 Task: Add an event with the title Third Conference Call with International Team, date '2023/12/30', time 7:50 AM to 9:50 AMand add a description:  Participants will understand the importance of trust in fostering effective collaboration. They will learn strategies to build trust, create a psychologically safe environment, and encourage risk-taking and innovation., put the event into Orange category, logged in from the account softage.3@softage.netand send the event invitation to softage.2@softage.net and softage.4@softage.net. Set a reminder for the event 15 minutes before
Action: Mouse moved to (108, 133)
Screenshot: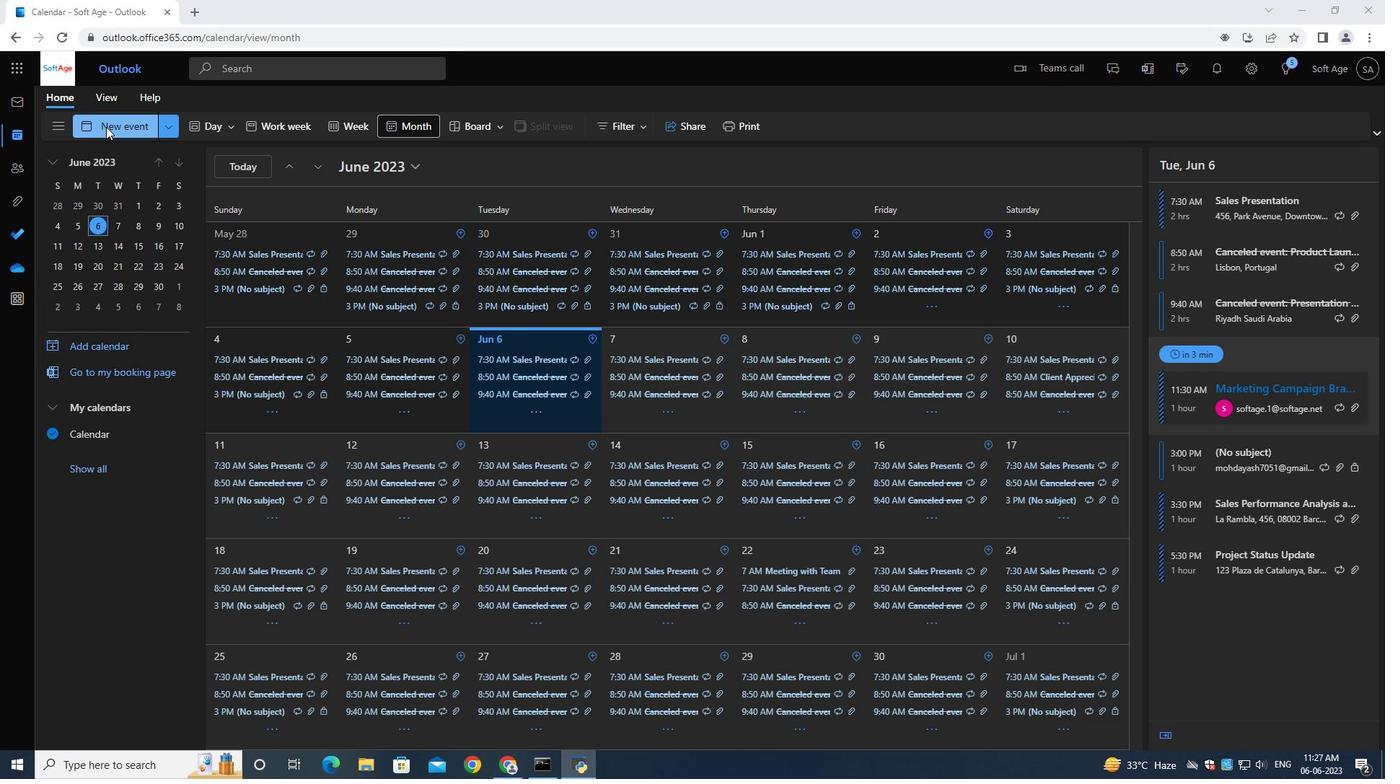 
Action: Mouse pressed left at (108, 133)
Screenshot: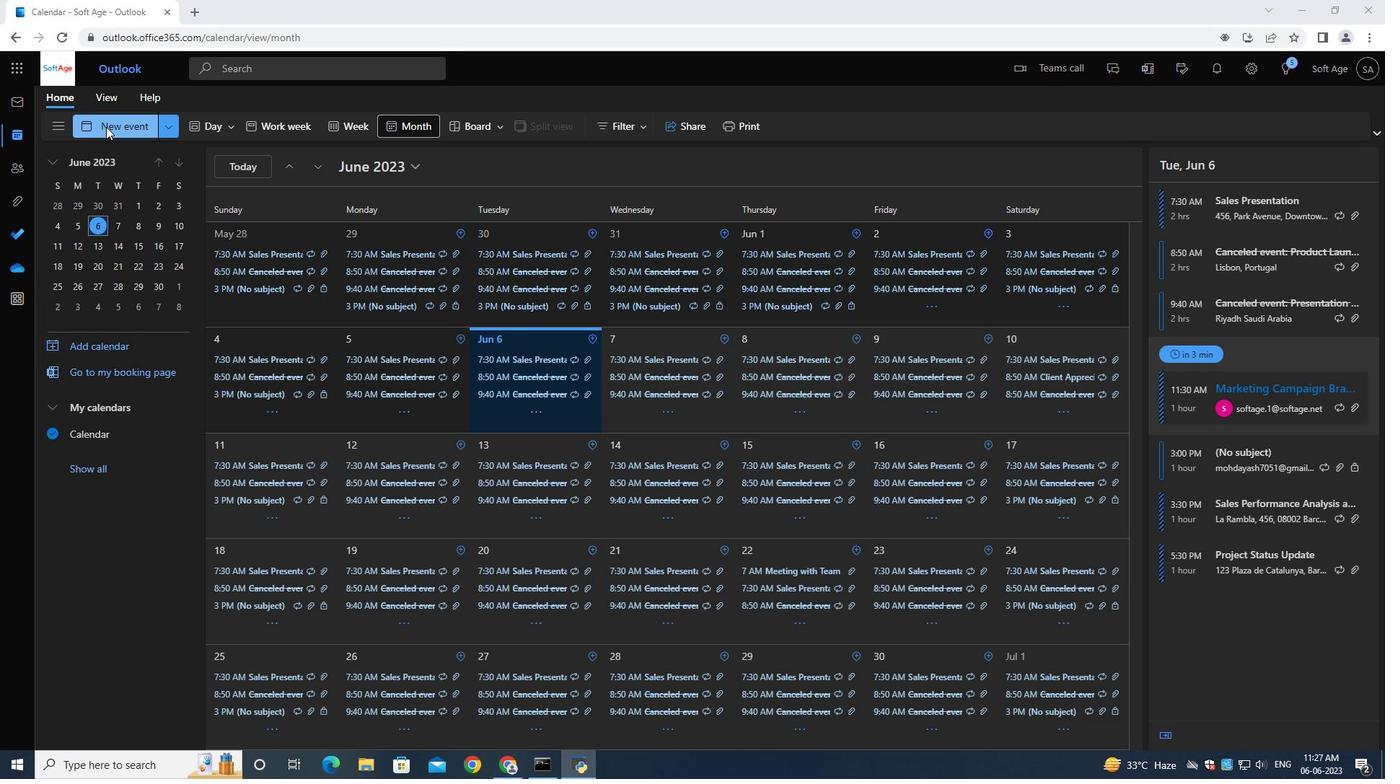 
Action: Mouse moved to (486, 230)
Screenshot: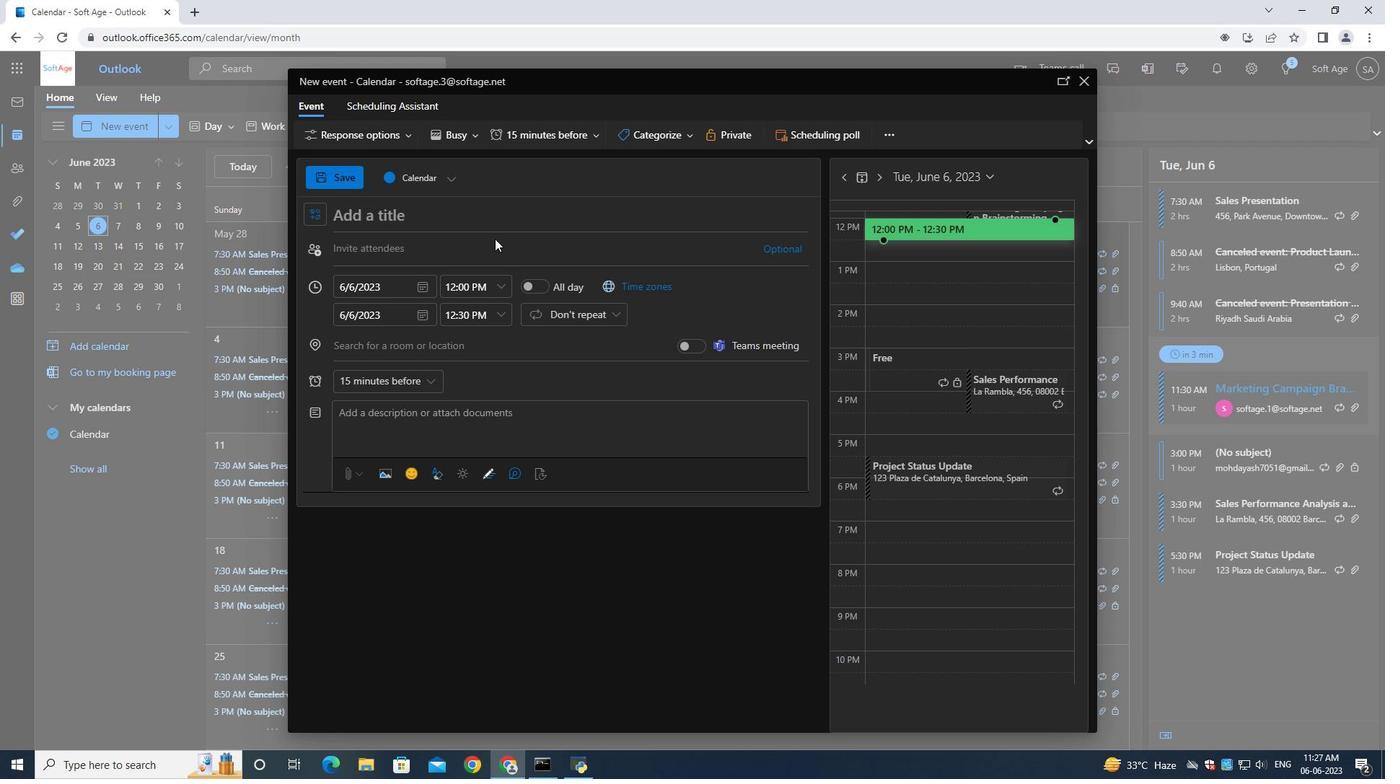 
Action: Mouse pressed left at (486, 230)
Screenshot: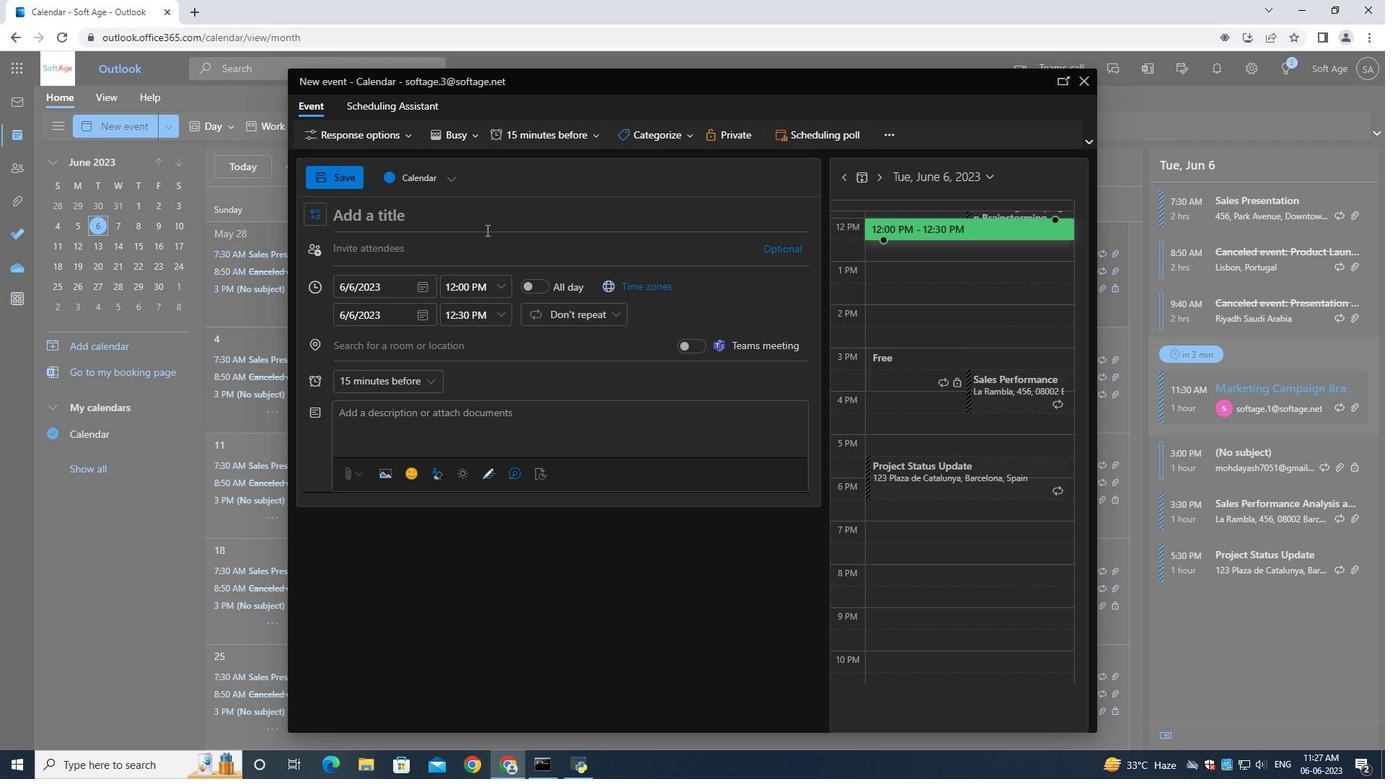 
Action: Key pressed <Key.shift>Third<Key.space><Key.shift>Ci<Key.backspace>onference<Key.space><Key.shift>Call<Key.space>woth<Key.space><Key.shift>International<Key.space><Key.shift>Team<Key.space>
Screenshot: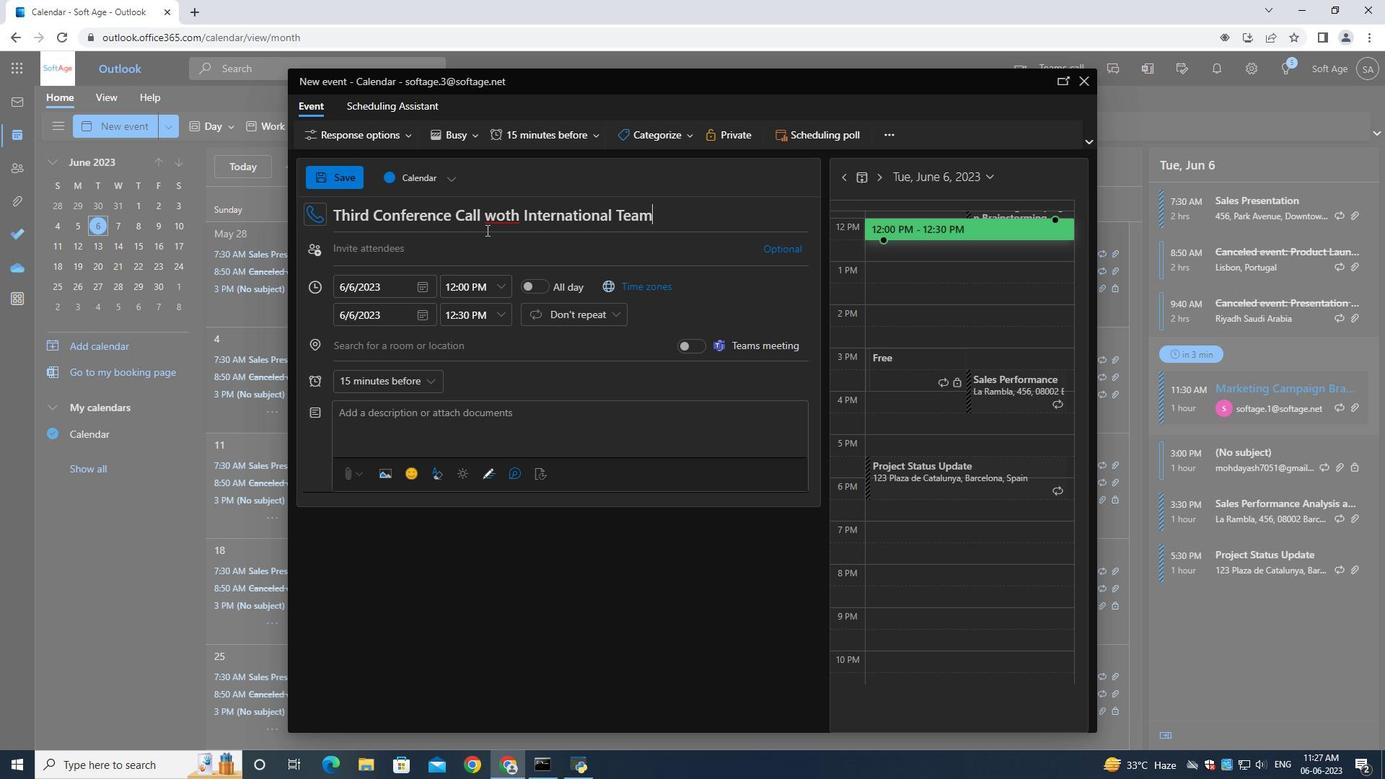 
Action: Mouse moved to (426, 290)
Screenshot: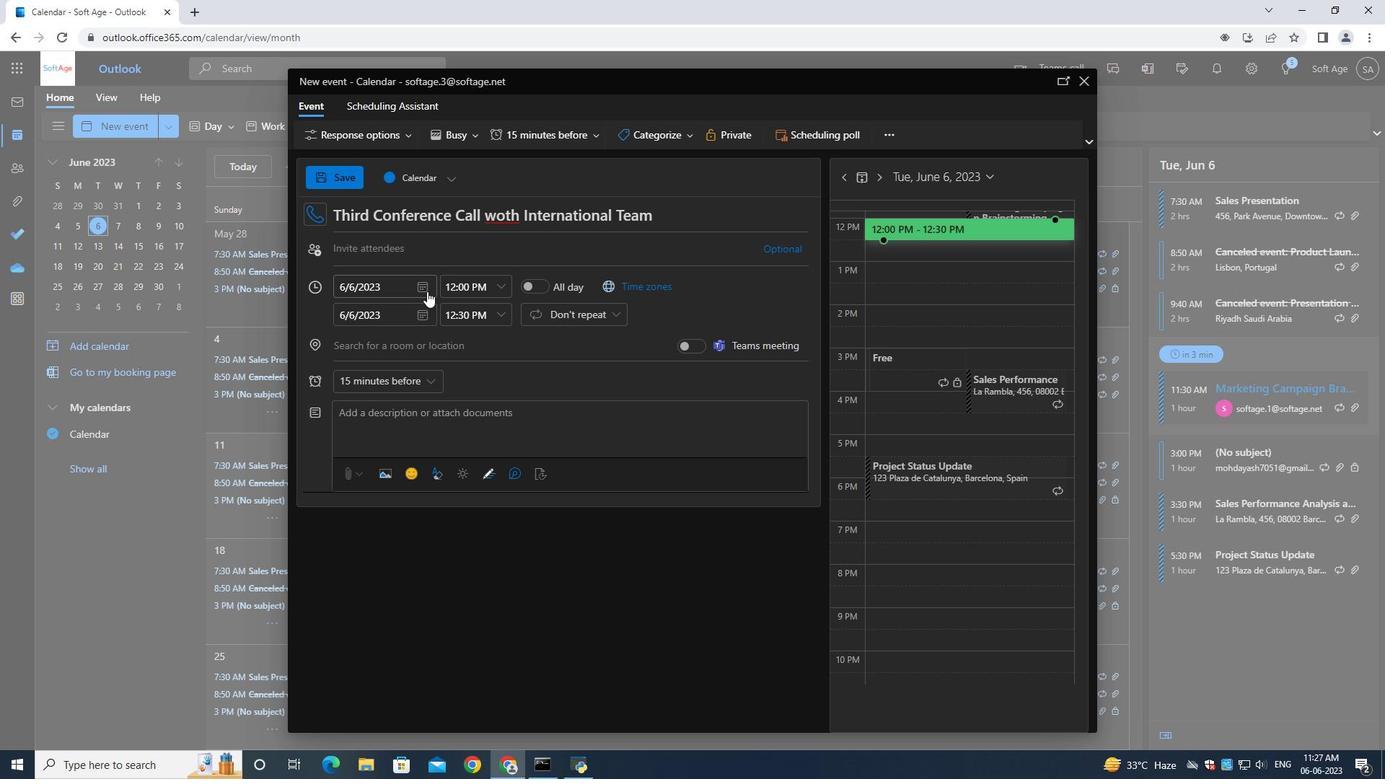 
Action: Mouse pressed left at (426, 290)
Screenshot: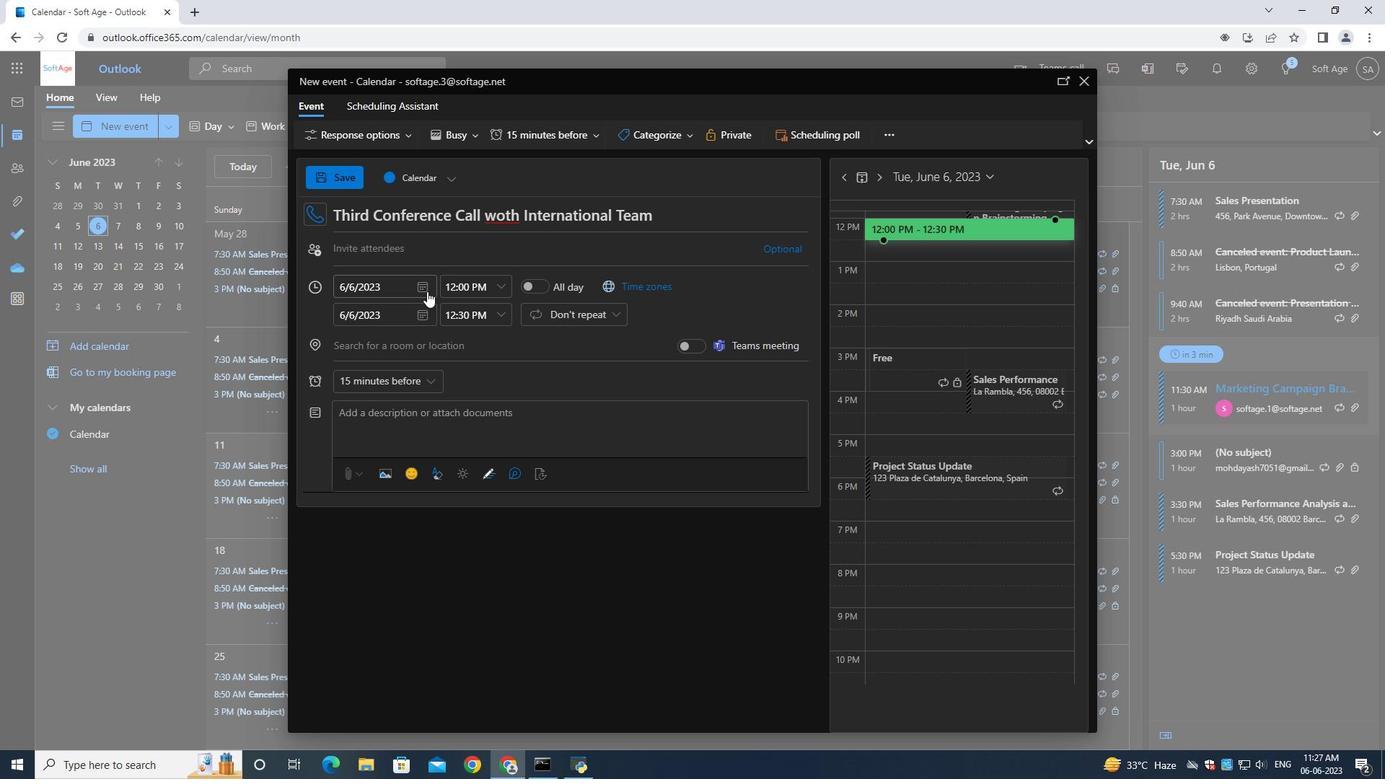 
Action: Mouse moved to (476, 320)
Screenshot: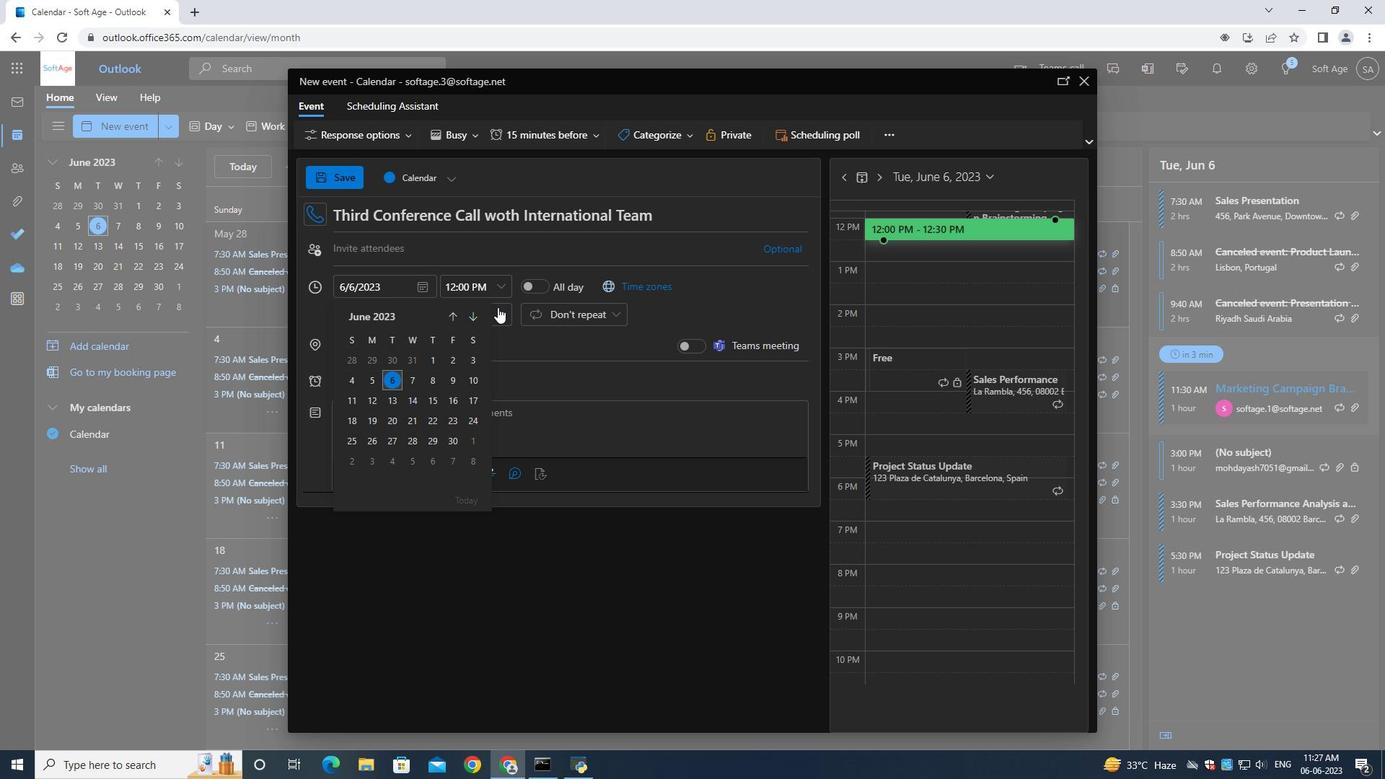 
Action: Mouse pressed left at (476, 320)
Screenshot: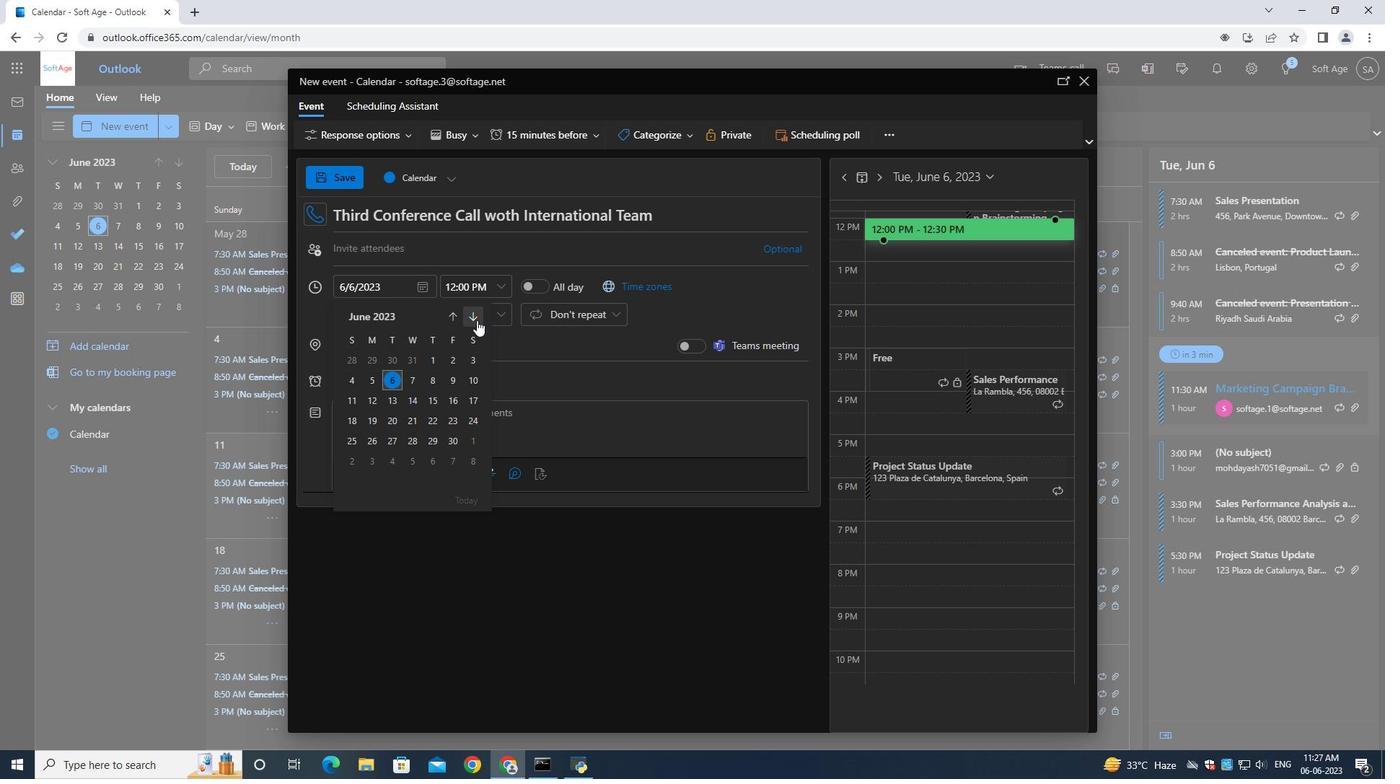 
Action: Mouse moved to (476, 320)
Screenshot: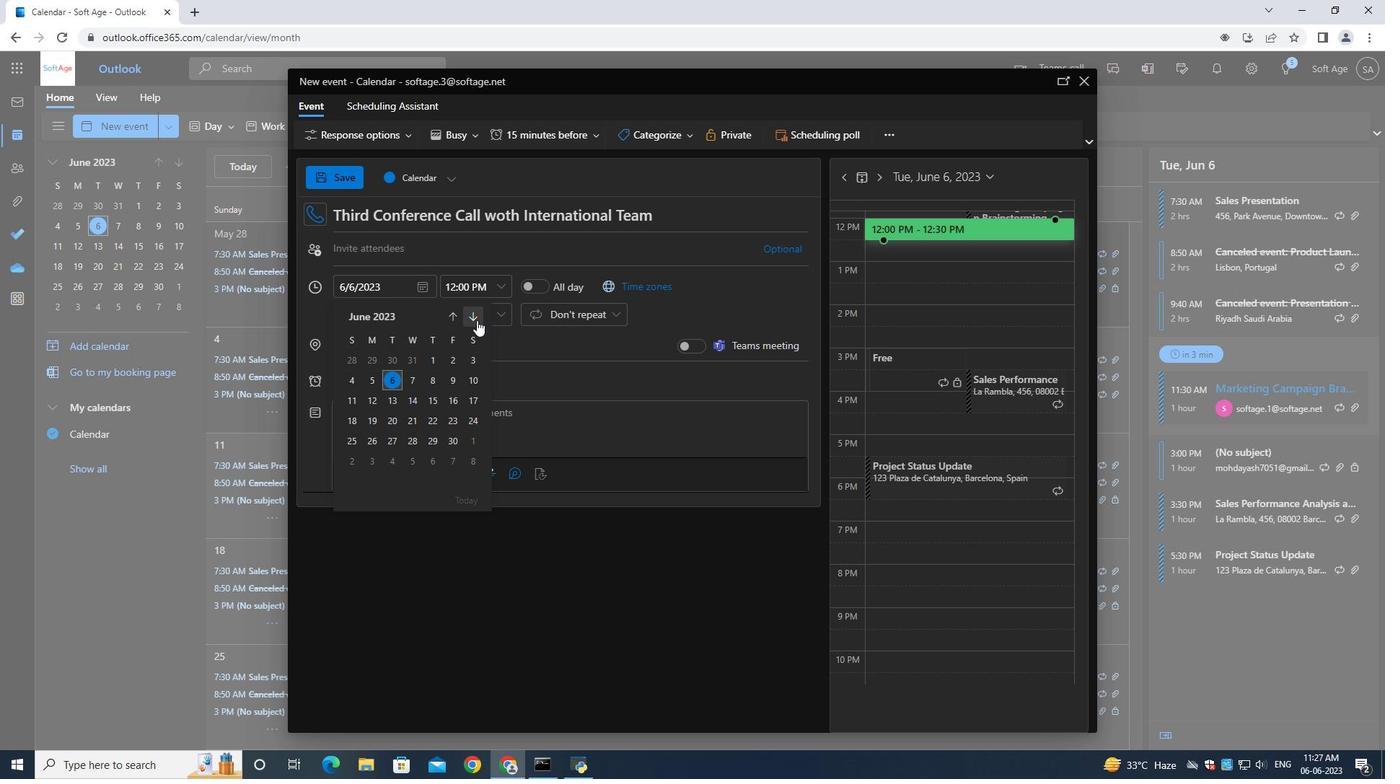 
Action: Mouse pressed left at (476, 320)
Screenshot: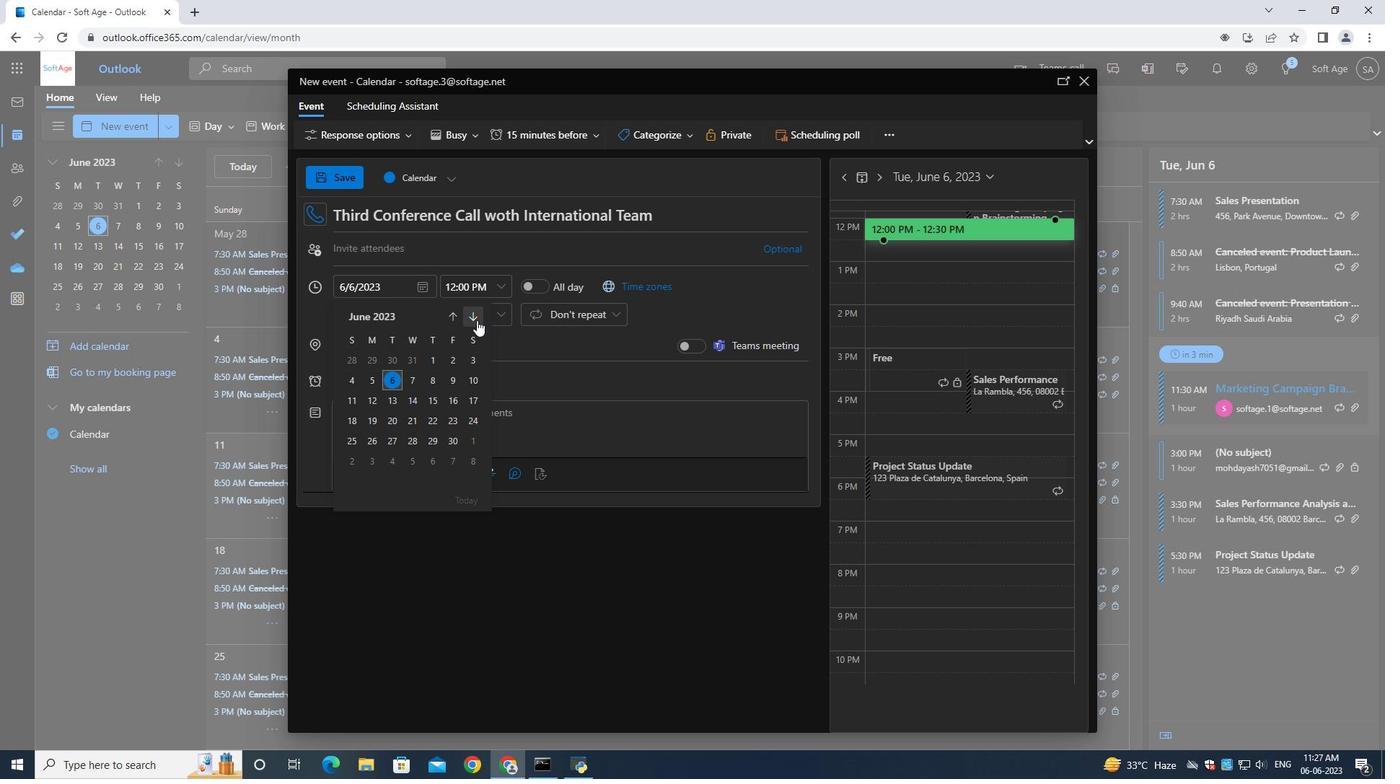 
Action: Mouse pressed left at (476, 320)
Screenshot: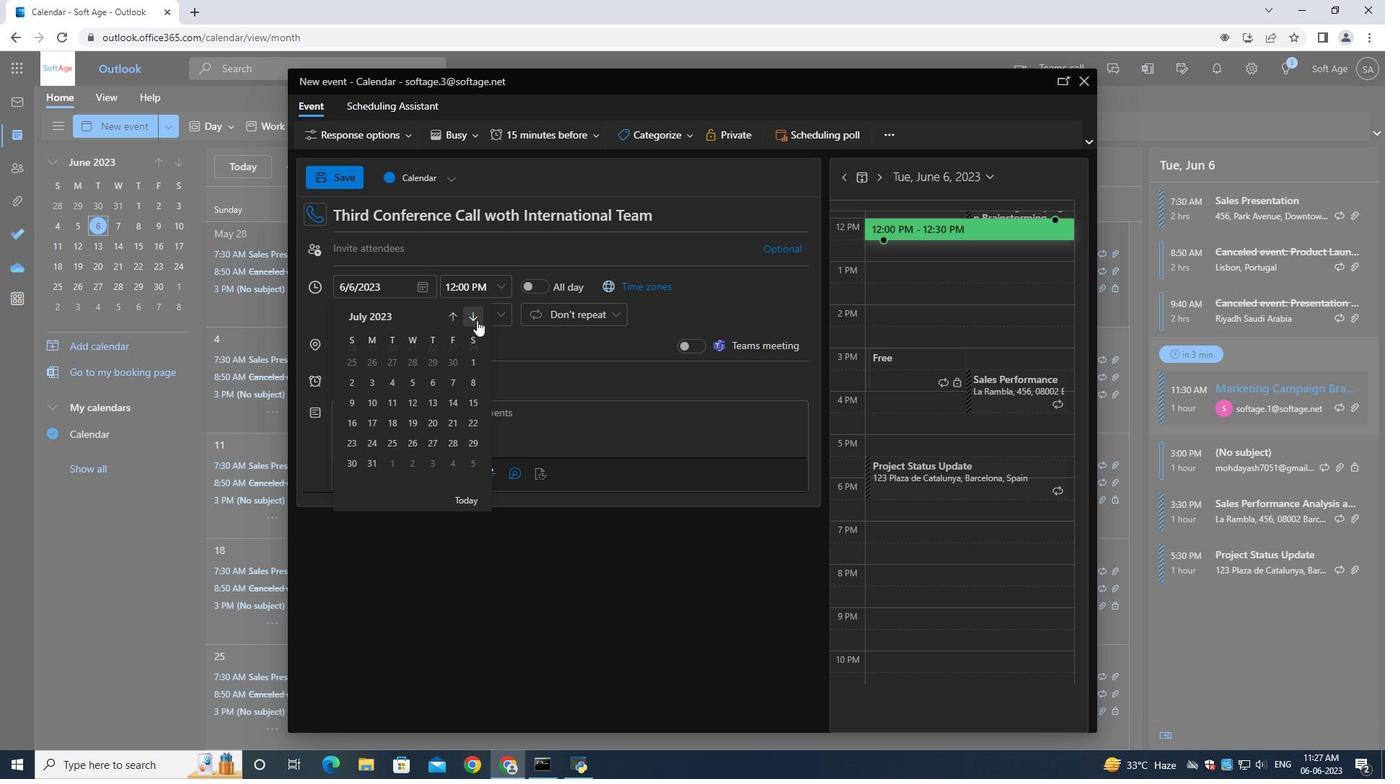 
Action: Mouse pressed left at (476, 320)
Screenshot: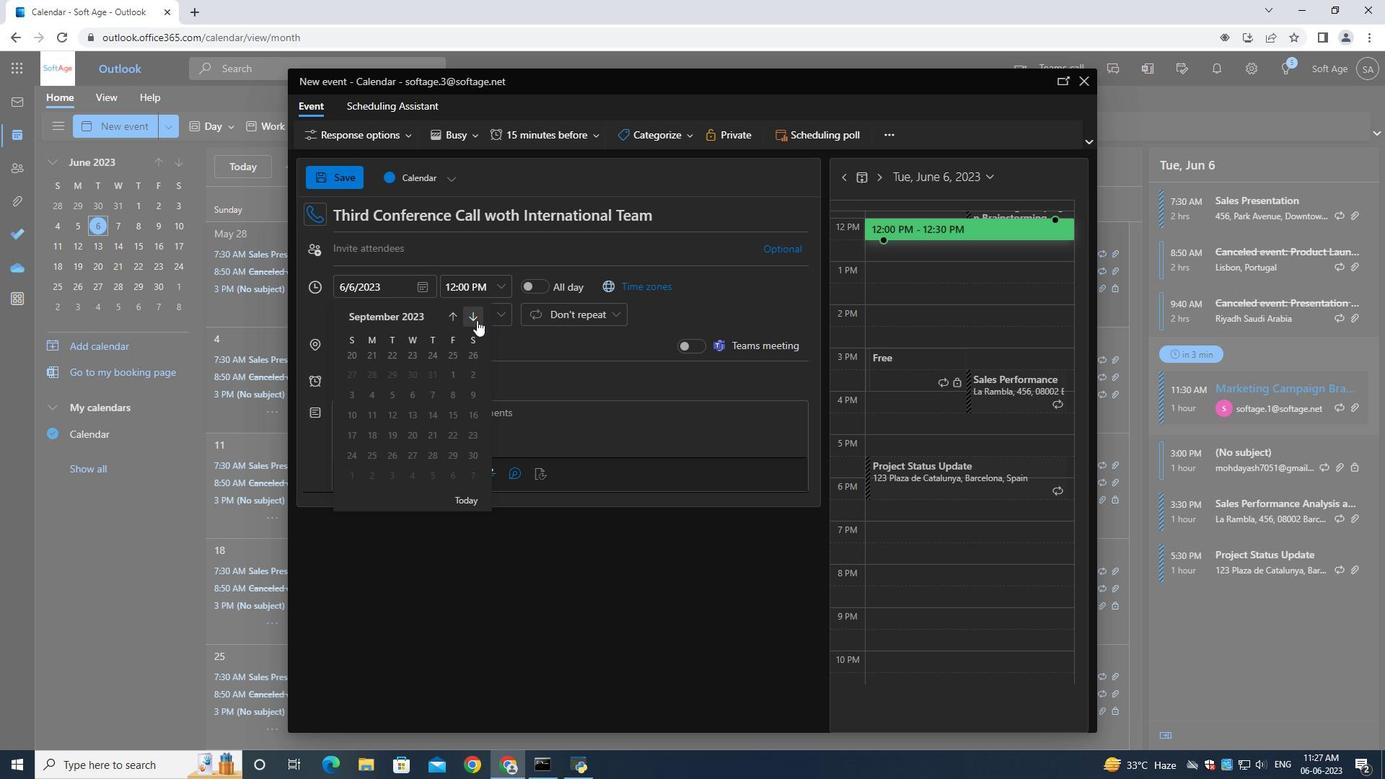 
Action: Mouse pressed left at (476, 320)
Screenshot: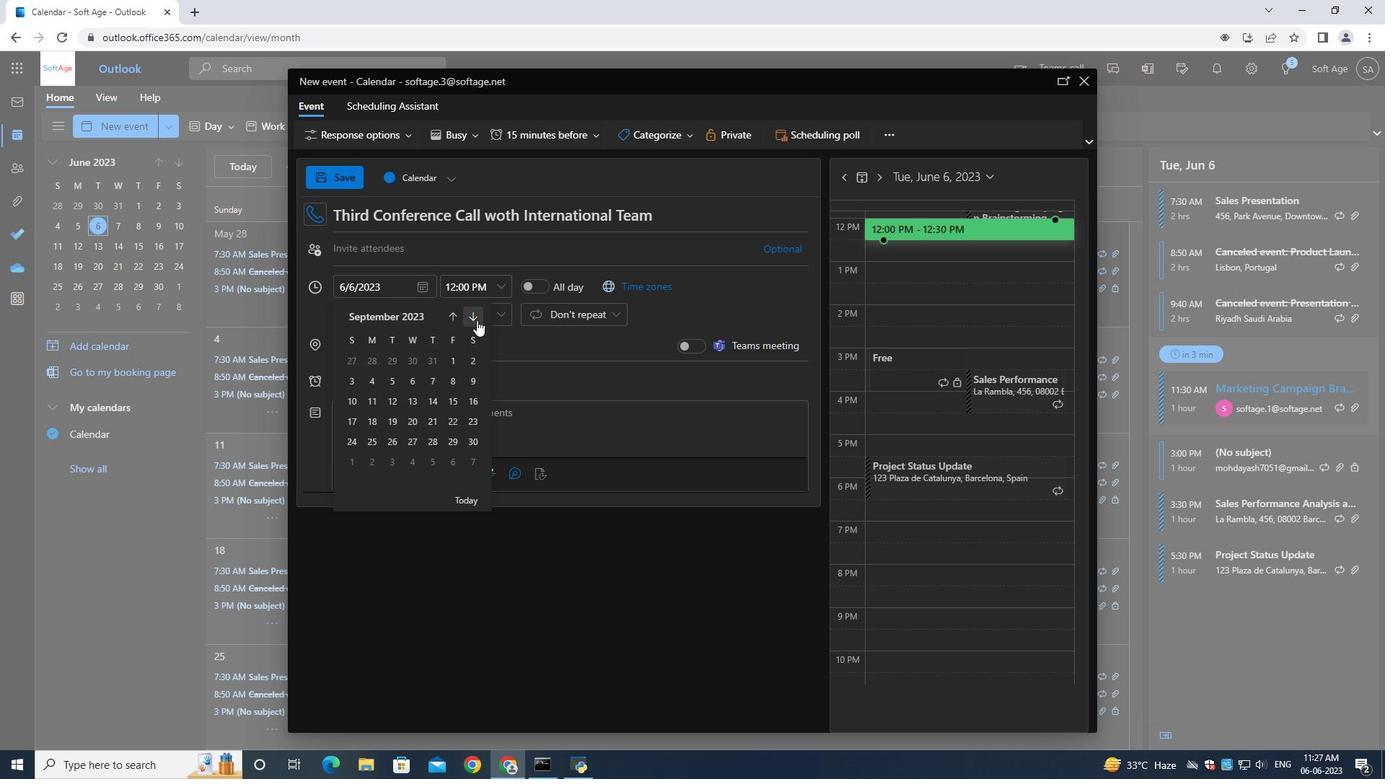 
Action: Mouse pressed left at (476, 320)
Screenshot: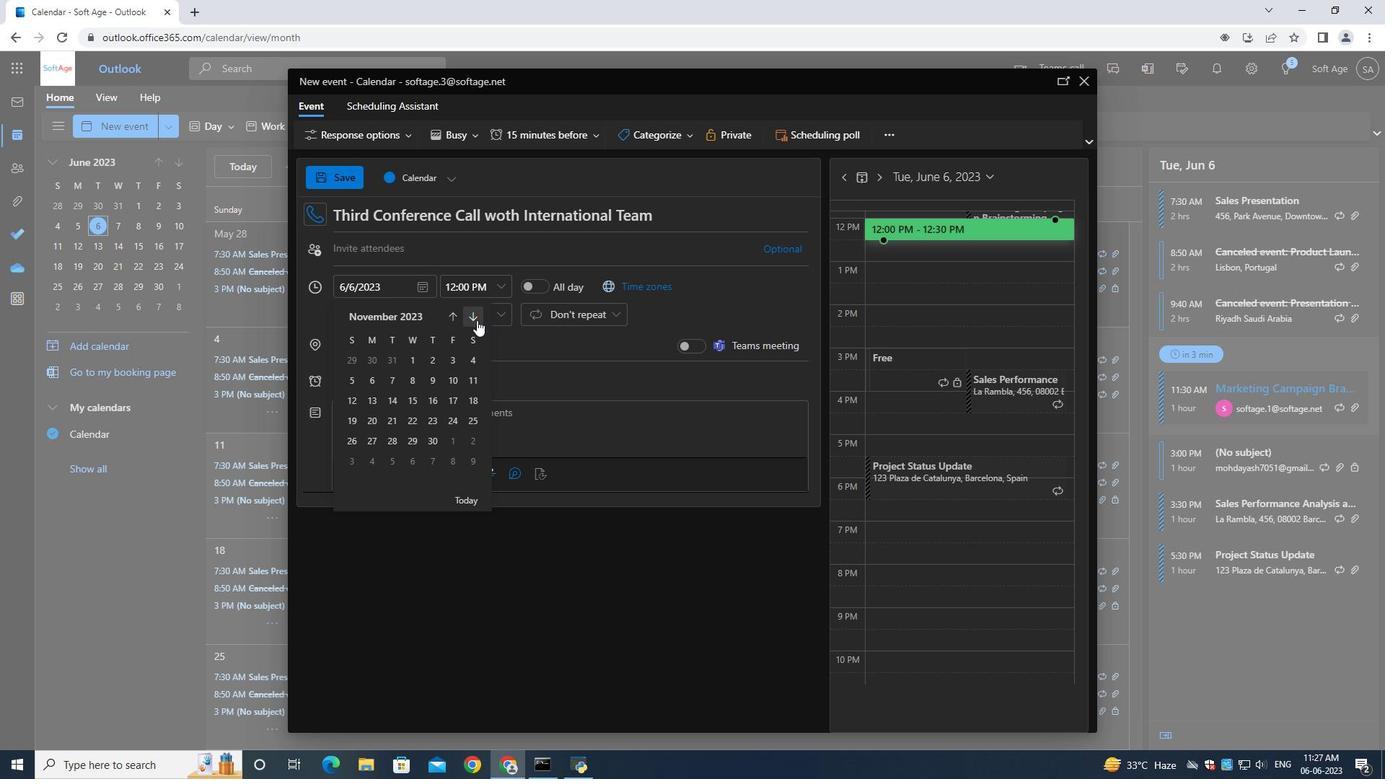 
Action: Mouse moved to (468, 440)
Screenshot: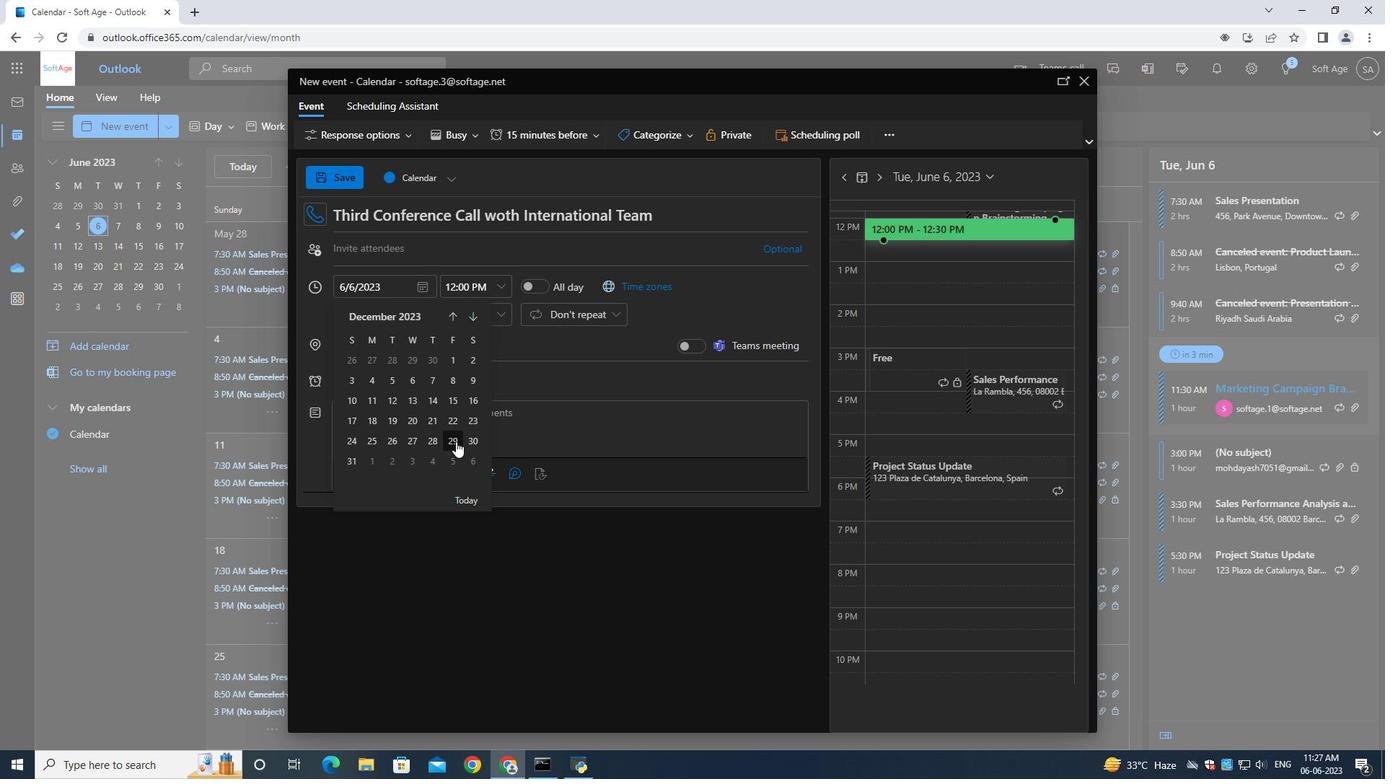 
Action: Mouse pressed left at (468, 440)
Screenshot: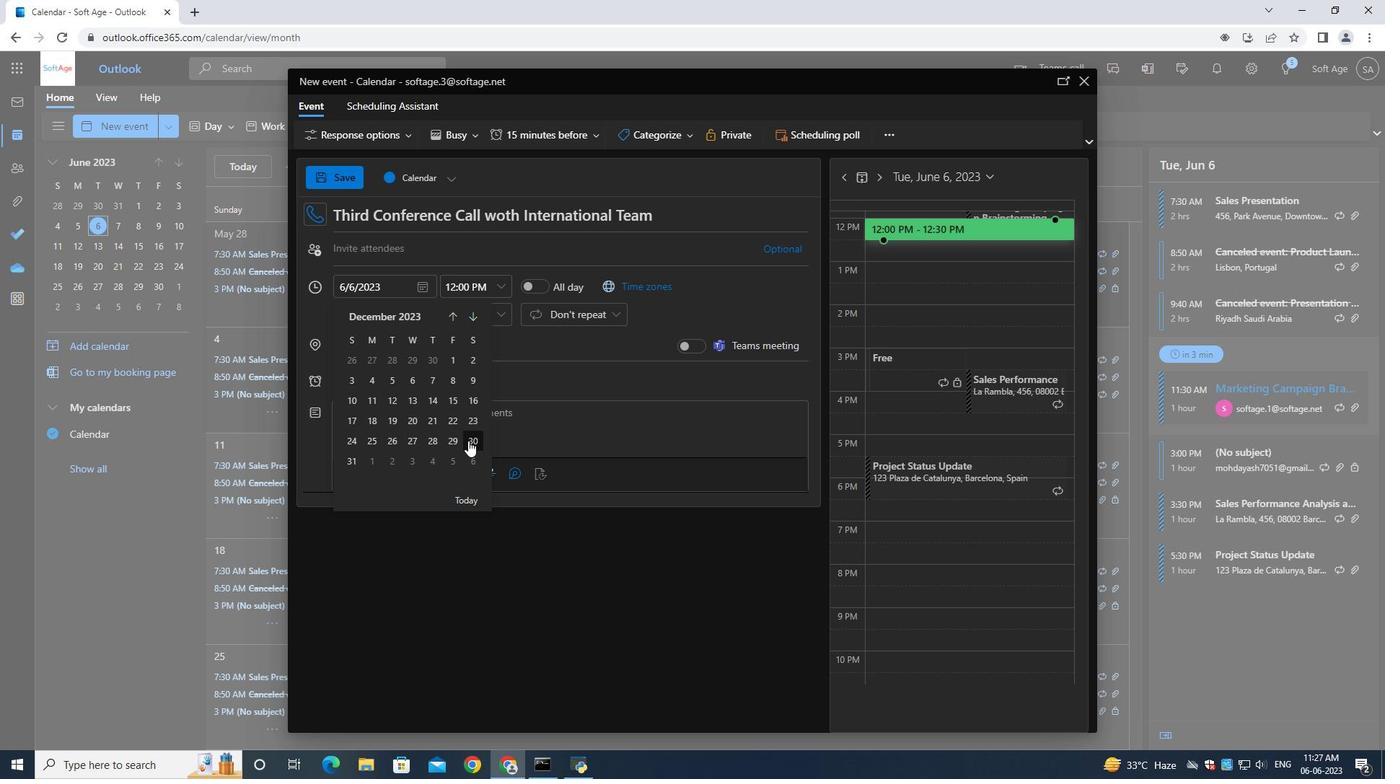
Action: Mouse moved to (462, 294)
Screenshot: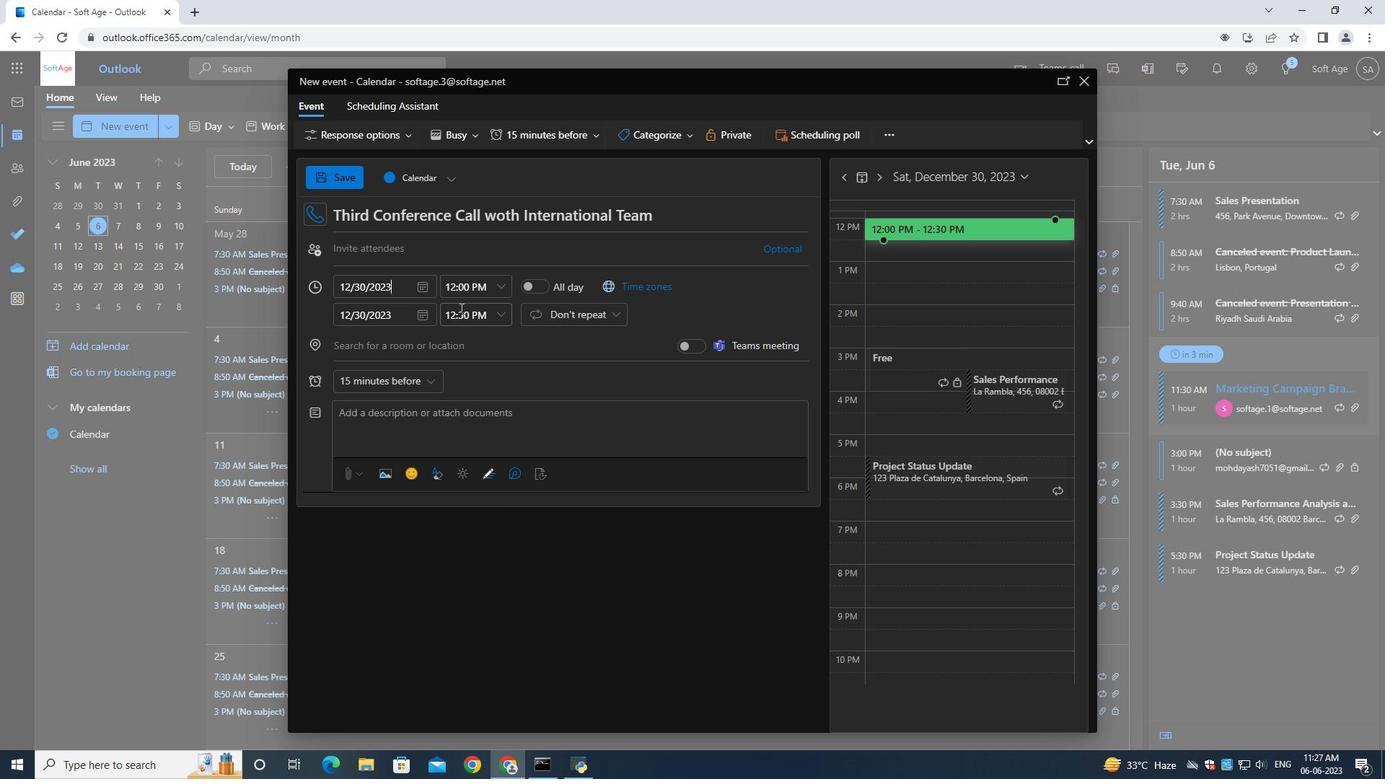 
Action: Mouse pressed left at (462, 294)
Screenshot: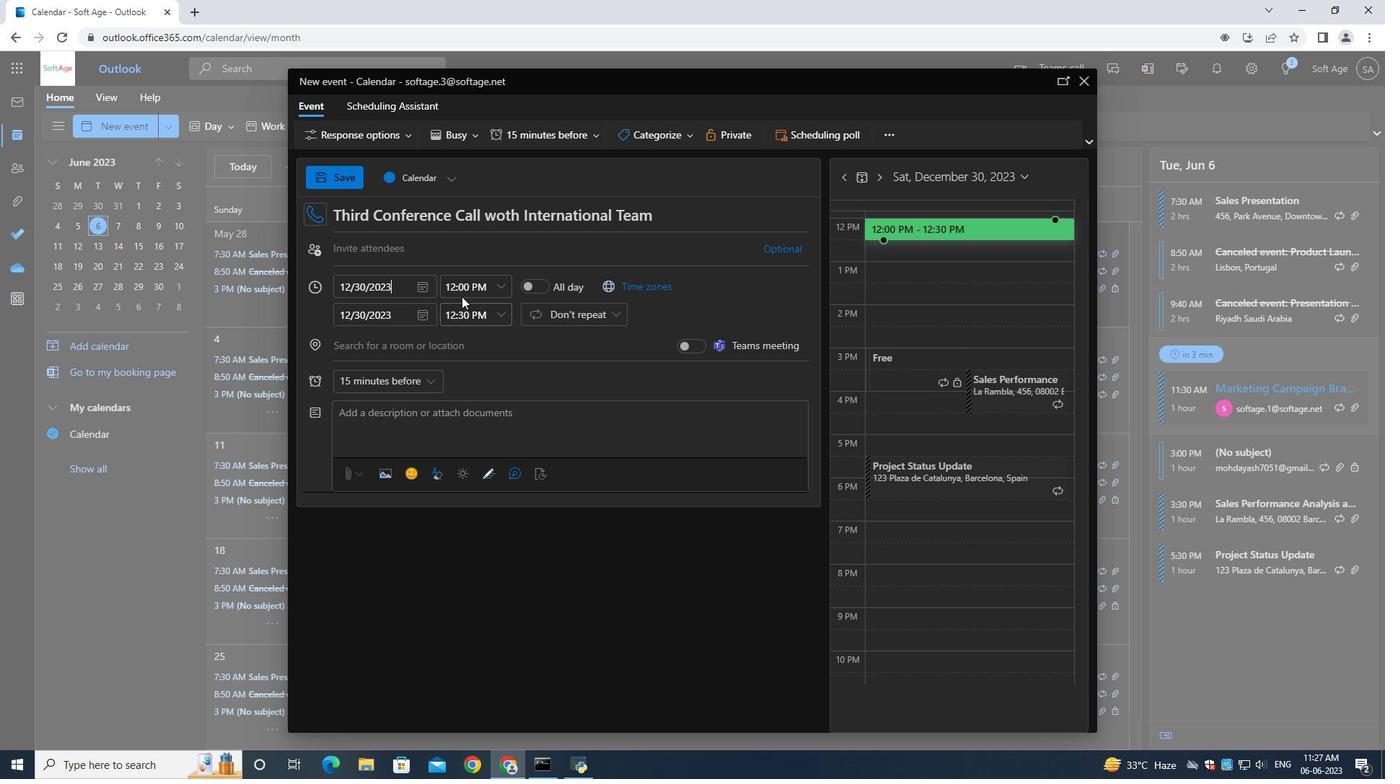 
Action: Mouse moved to (464, 295)
Screenshot: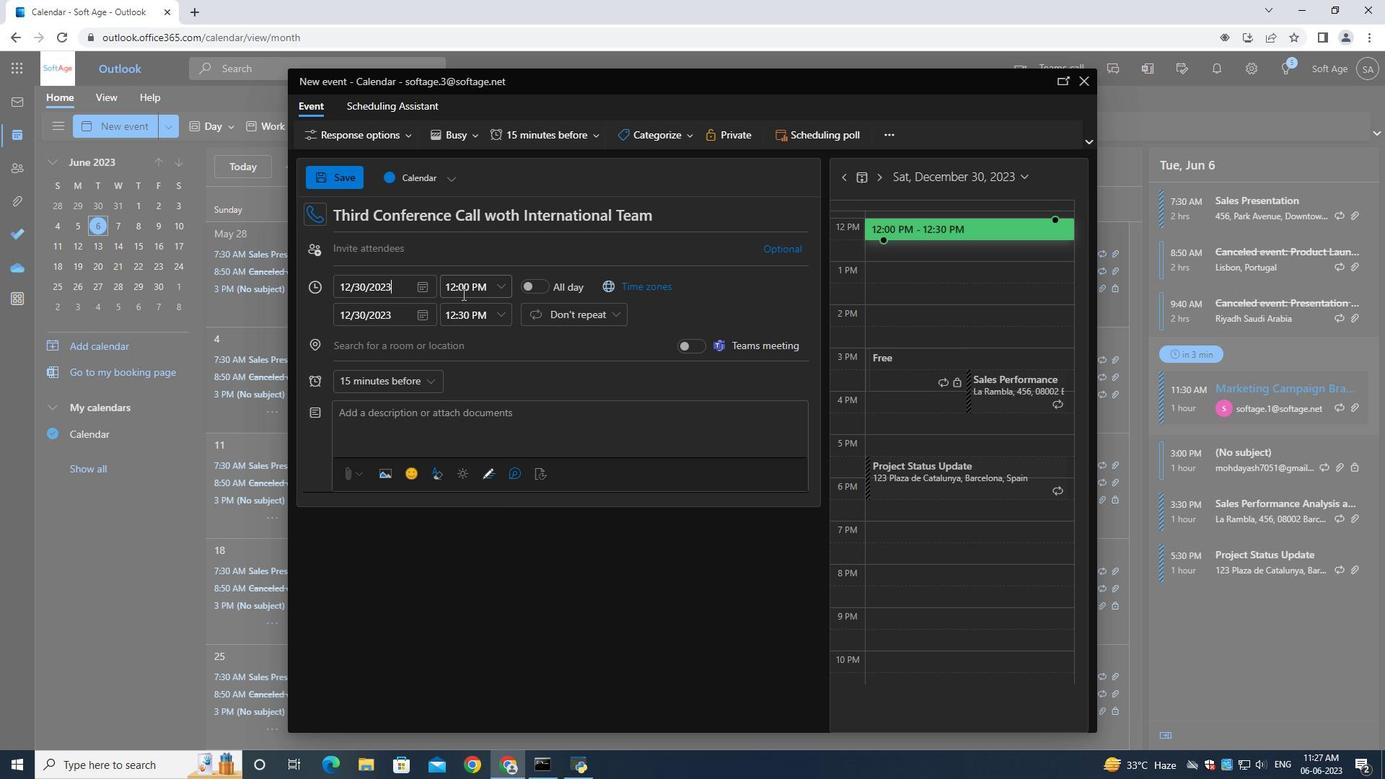 
Action: Key pressed 7<Key.shift_r>:50<Key.shift>AM
Screenshot: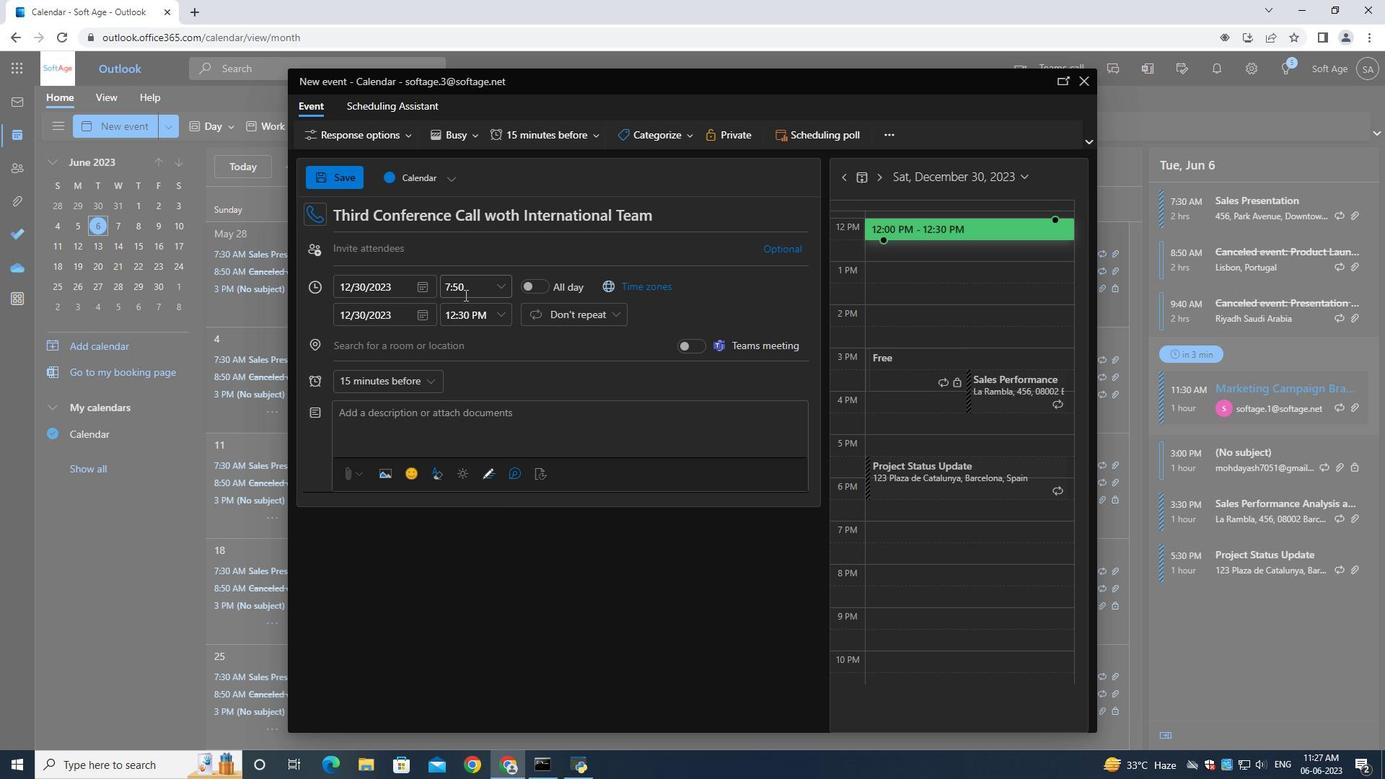 
Action: Mouse moved to (460, 329)
Screenshot: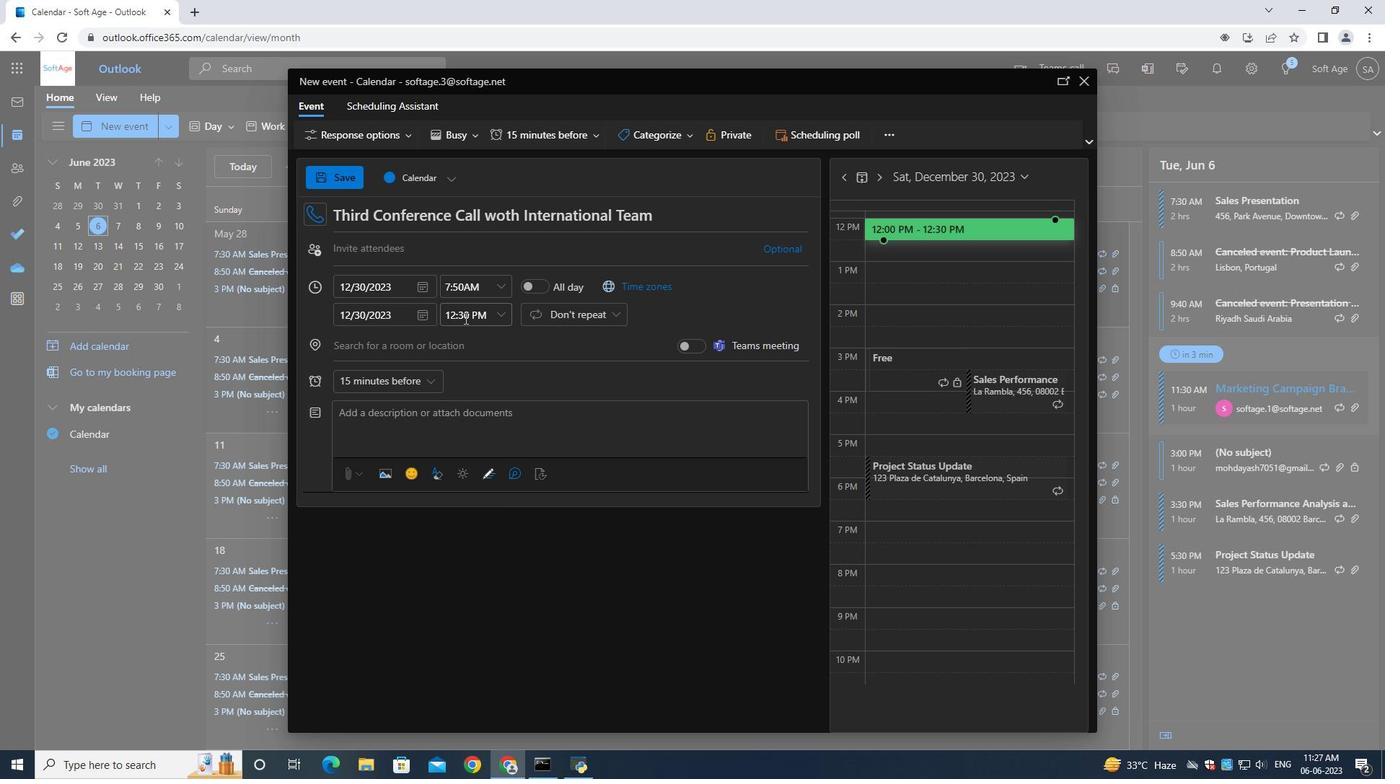 
Action: Mouse pressed left at (460, 329)
Screenshot: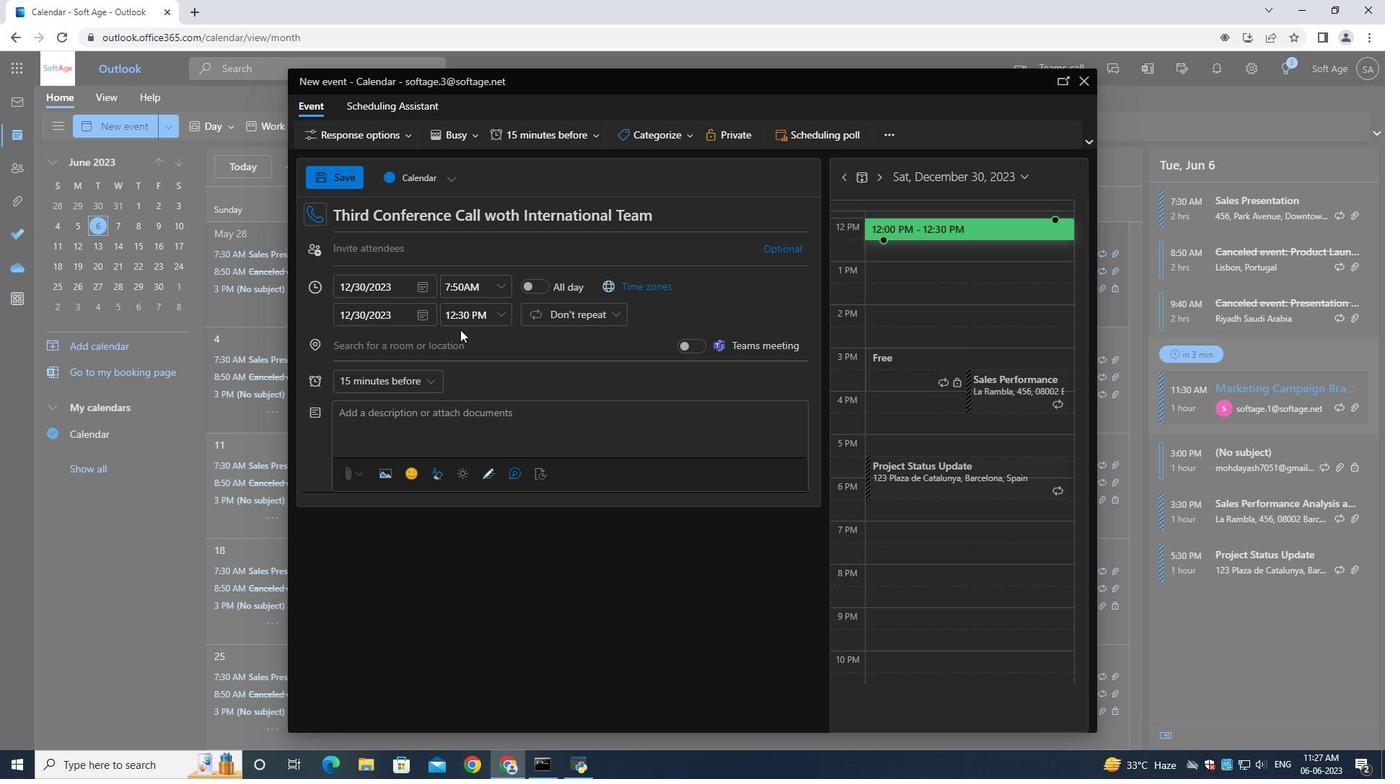 
Action: Mouse moved to (456, 316)
Screenshot: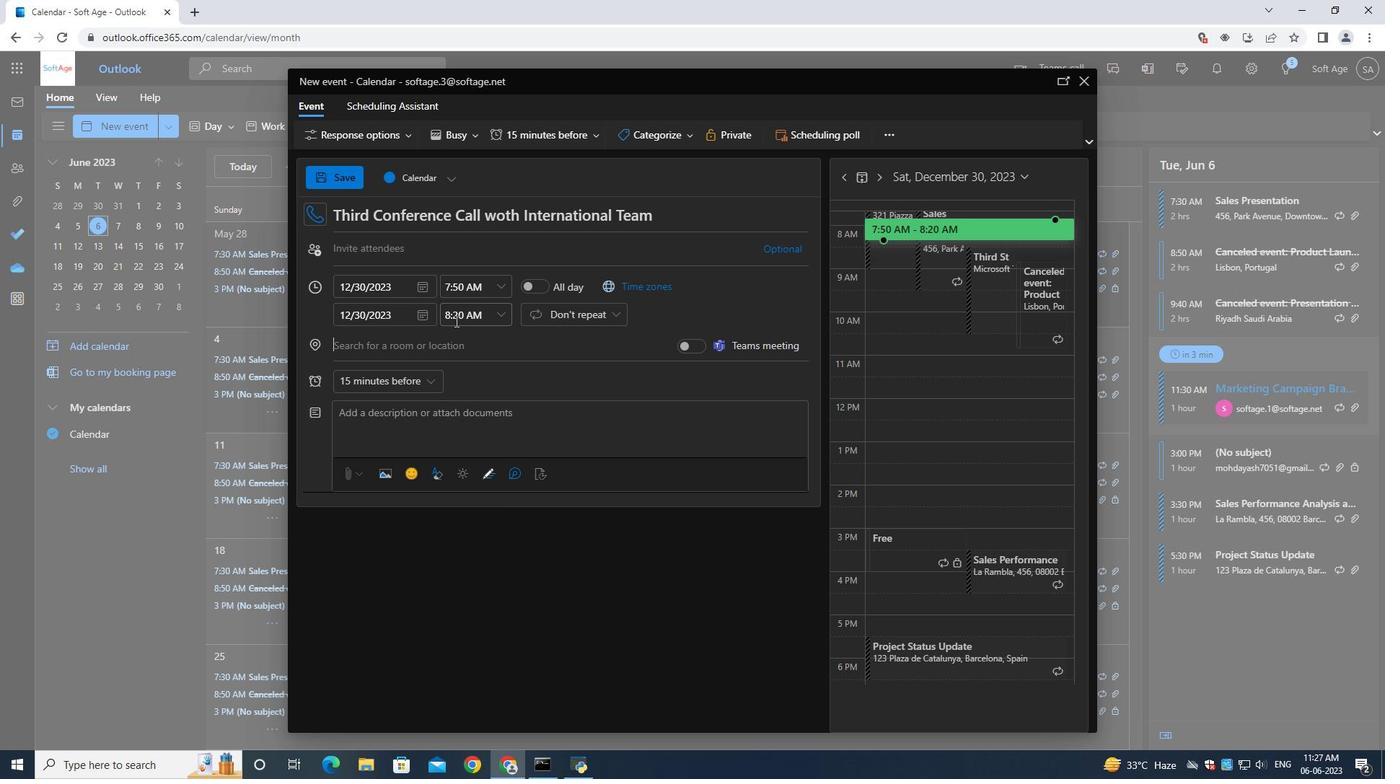 
Action: Mouse pressed left at (456, 316)
Screenshot: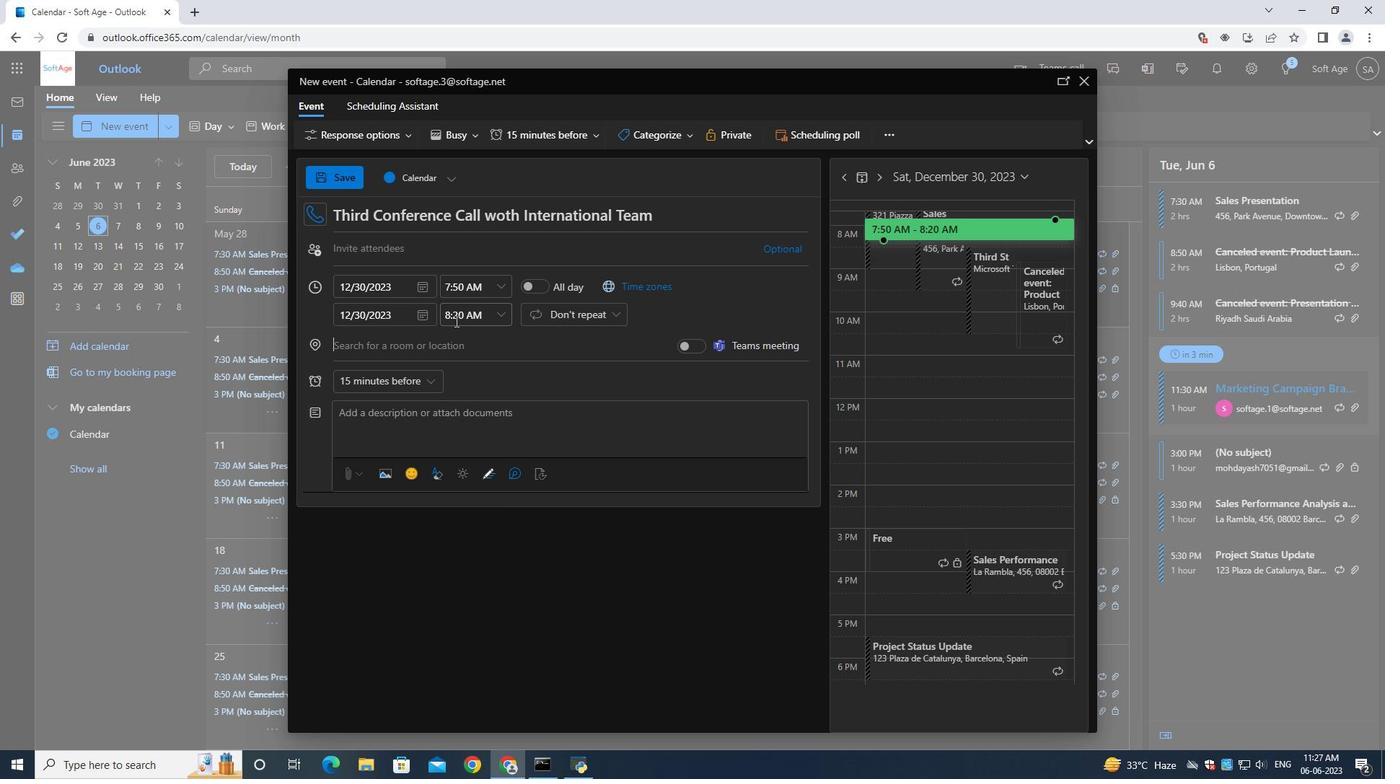 
Action: Mouse moved to (458, 316)
Screenshot: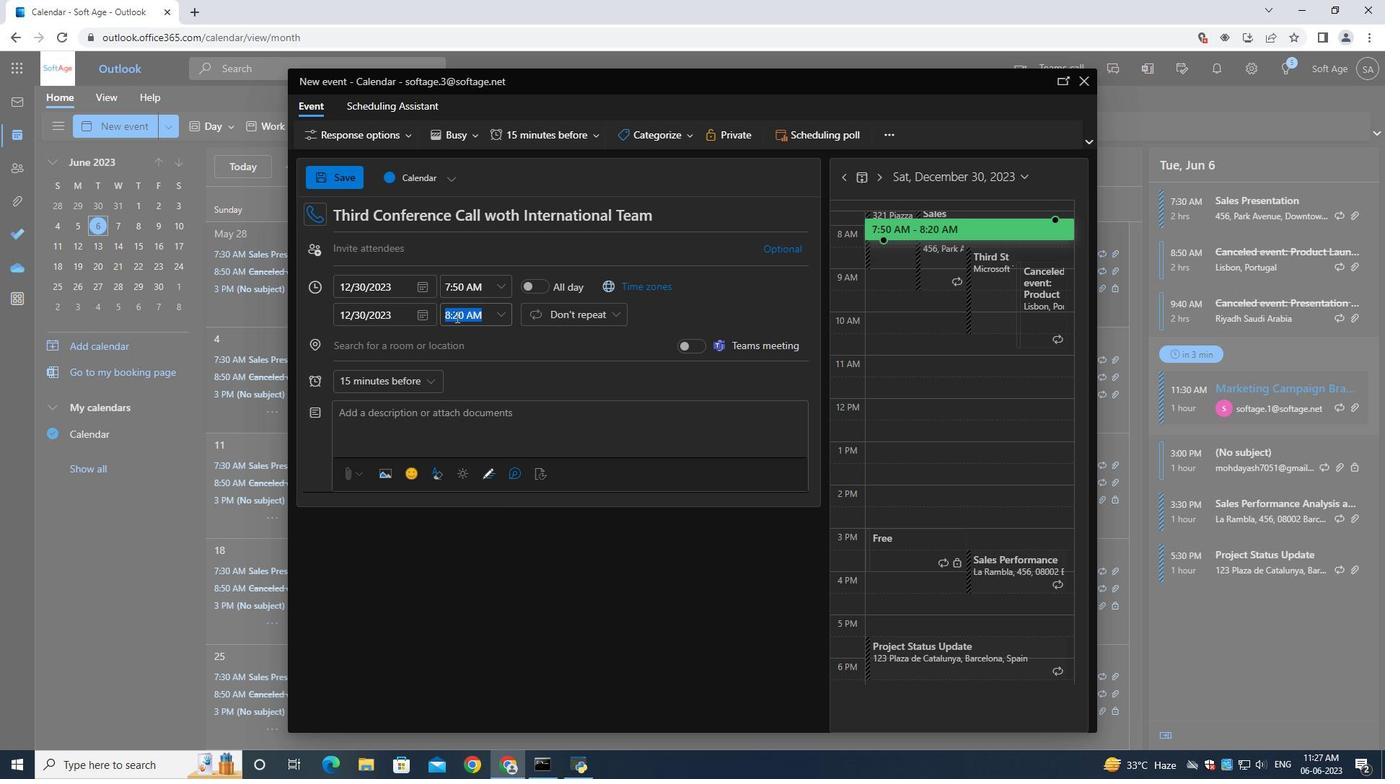 
Action: Key pressed 9<Key.shift_r>:50<Key.shift>AM
Screenshot: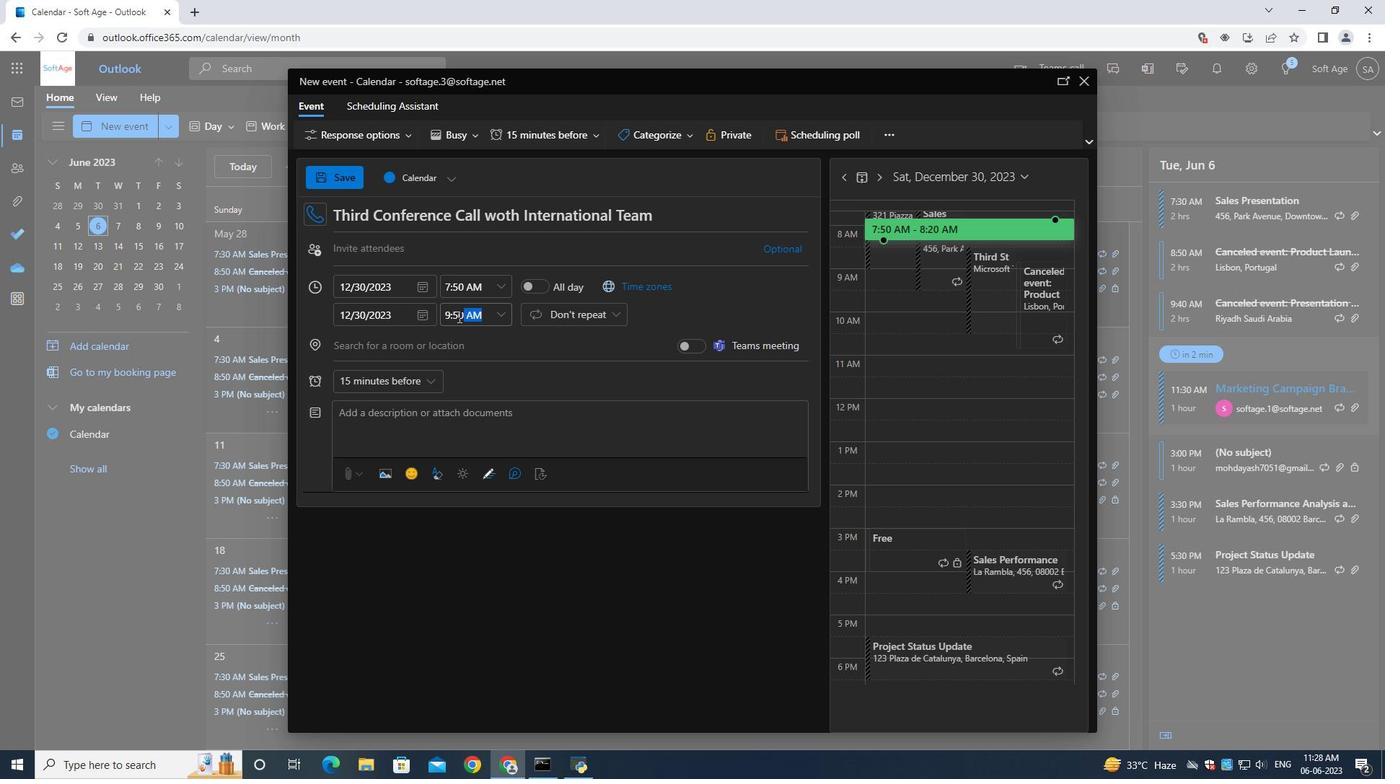
Action: Mouse moved to (441, 405)
Screenshot: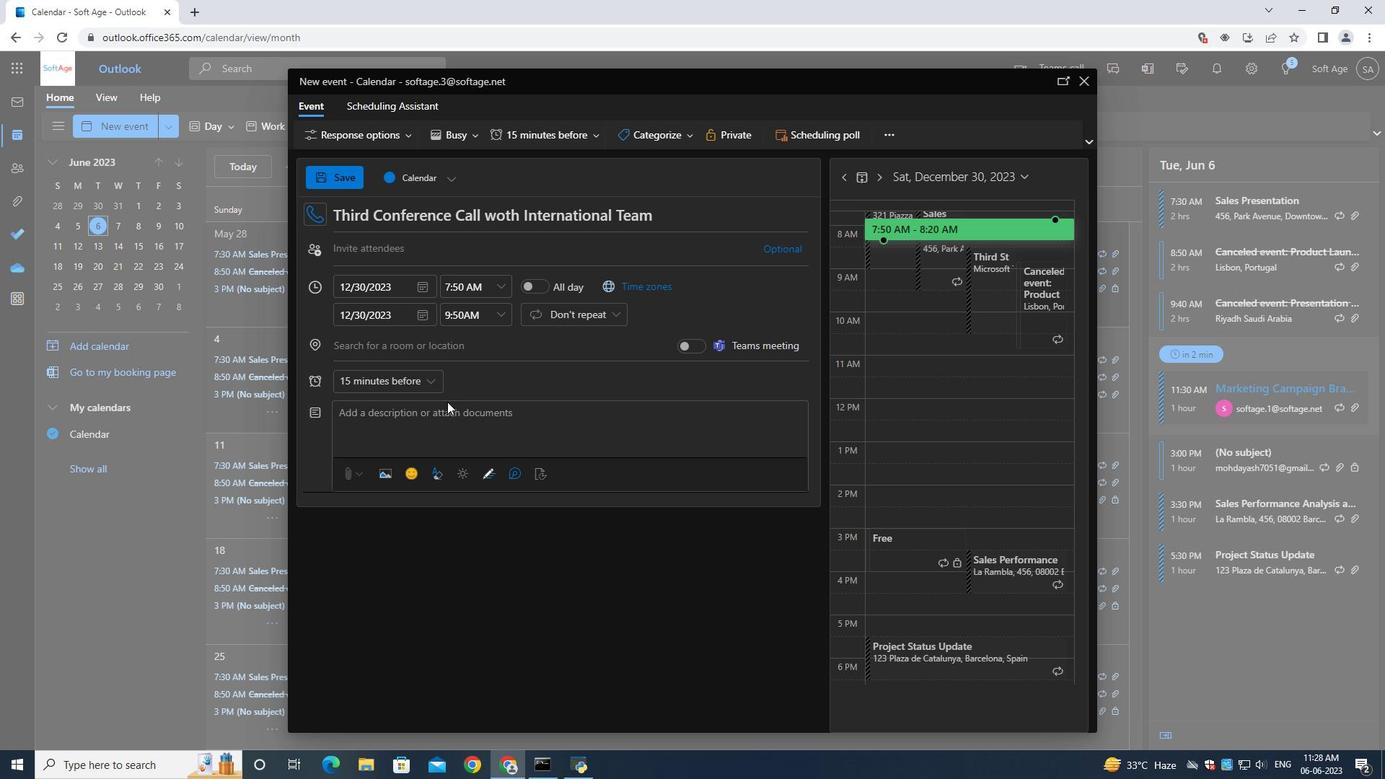 
Action: Mouse pressed left at (441, 405)
Screenshot: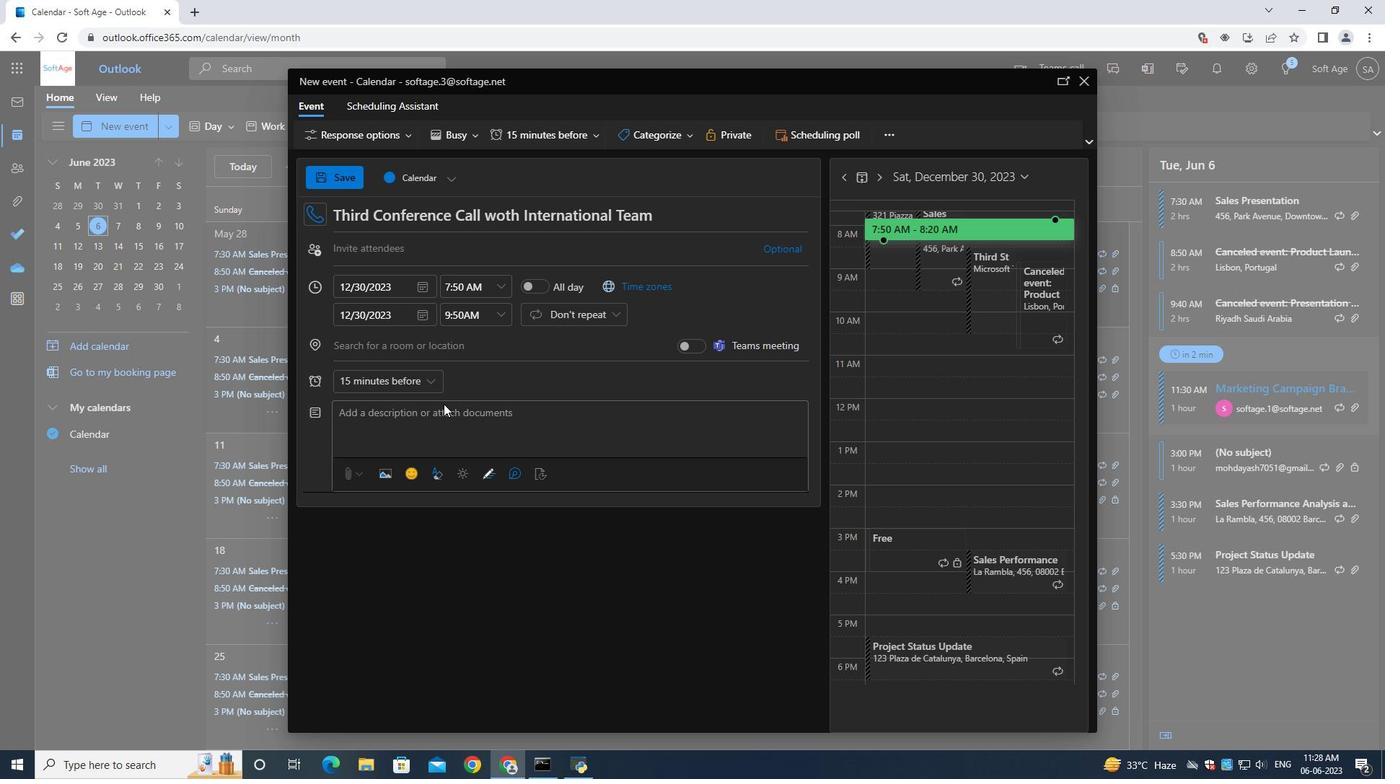 
Action: Mouse moved to (451, 415)
Screenshot: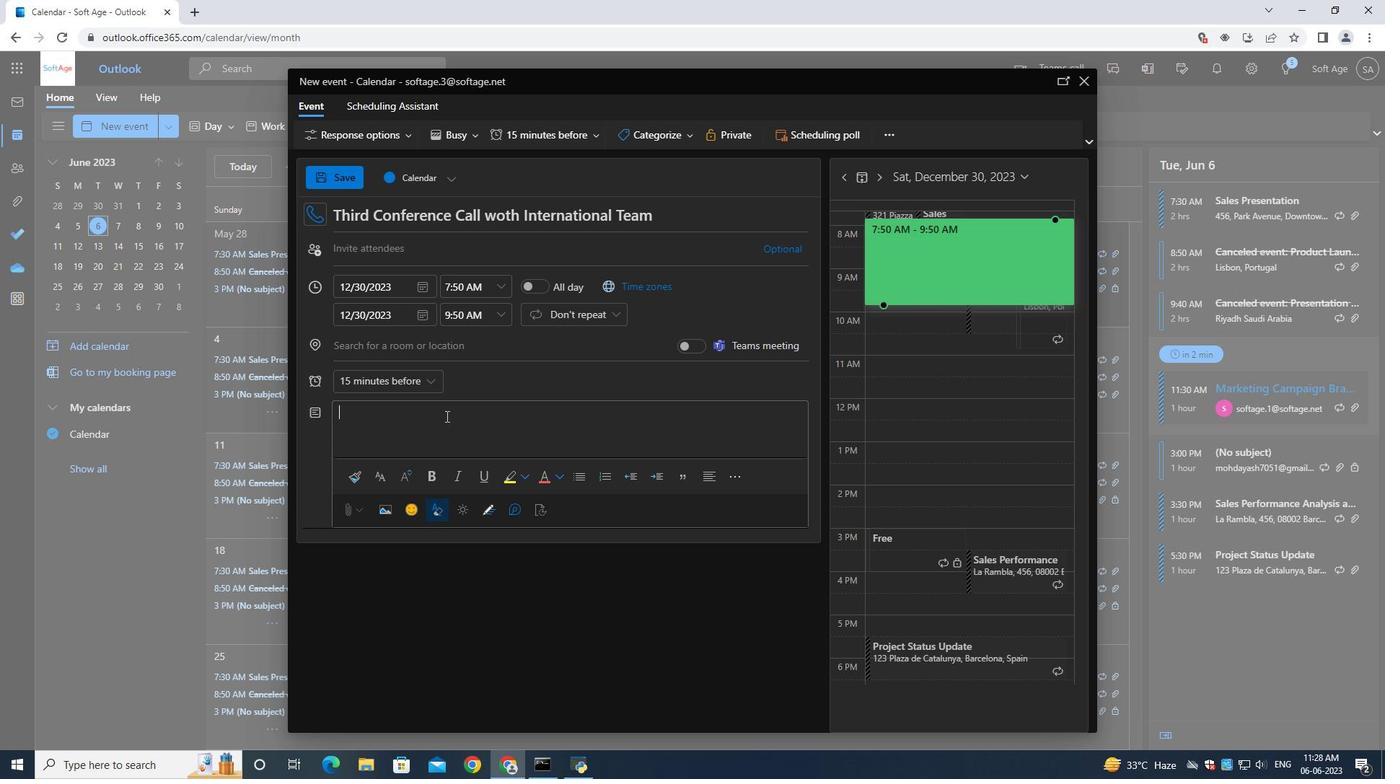 
Action: Key pressed <Key.shift>Participants<Key.space>will<Key.space>understand<Key.space>the<Key.space>importance<Key.space>of<Key.space>trust<Key.space>in<Key.space>fostering<Key.space>effective<Key.space>collaboration.<Key.space><Key.shift>They<Key.space>will<Key.space>learn<Key.space>sta<Key.backspace>rategies<Key.space>to<Key.space>build<Key.space>trust,<Key.space>create<Key.space>a<Key.space>psychologically<Key.space>safe<Key.space>enviroment,<Key.space>and<Key.space>encourage<Key.space>risk-taking<Key.space>and<Key.space>innovation.
Screenshot: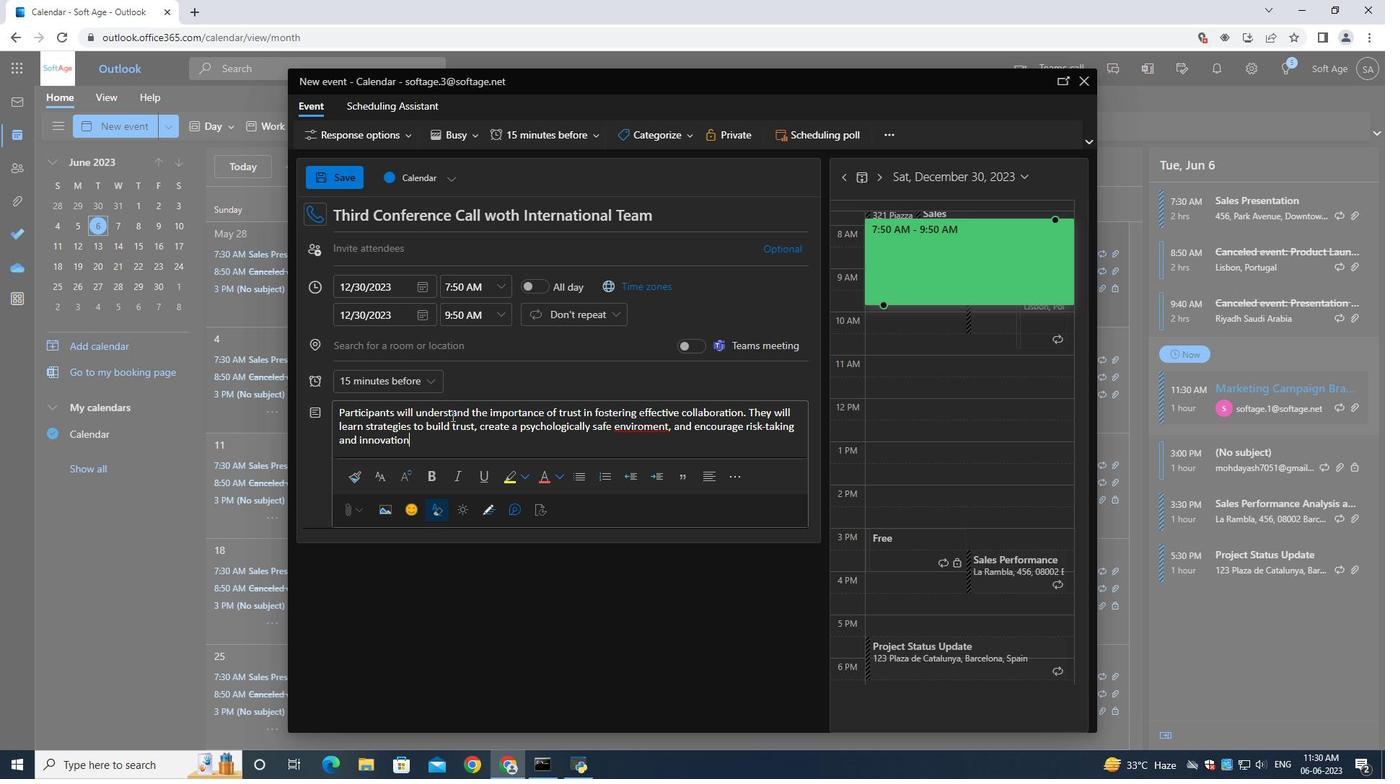 
Action: Mouse moved to (651, 142)
Screenshot: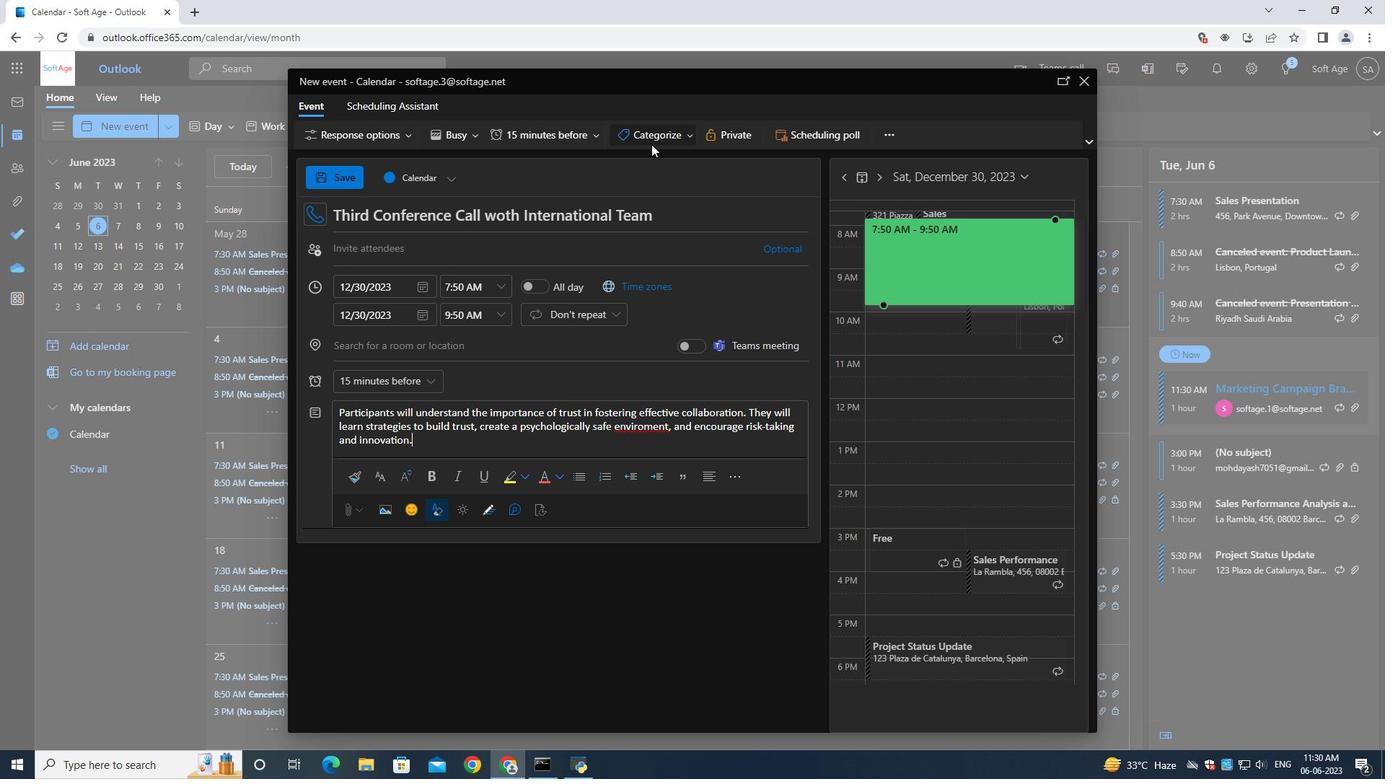 
Action: Mouse pressed left at (651, 142)
Screenshot: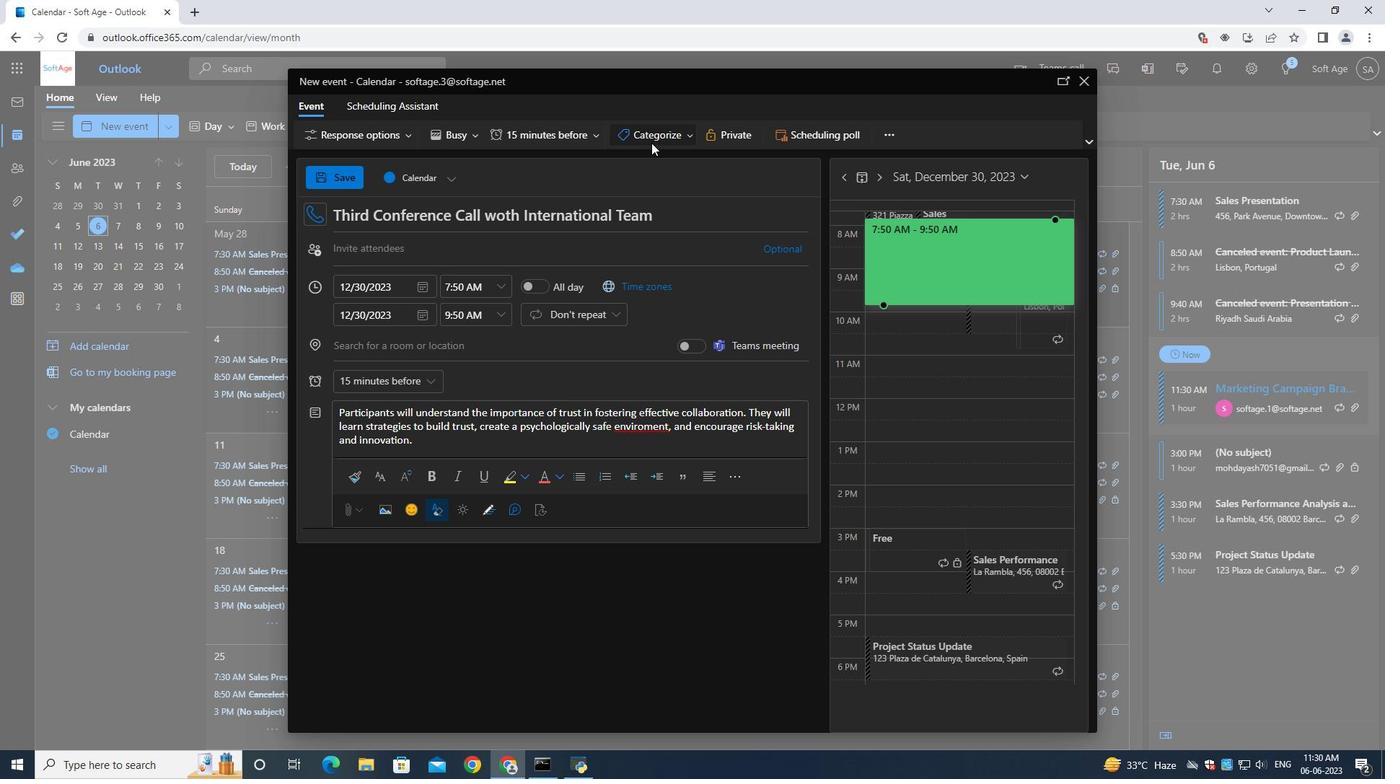
Action: Mouse moved to (661, 209)
Screenshot: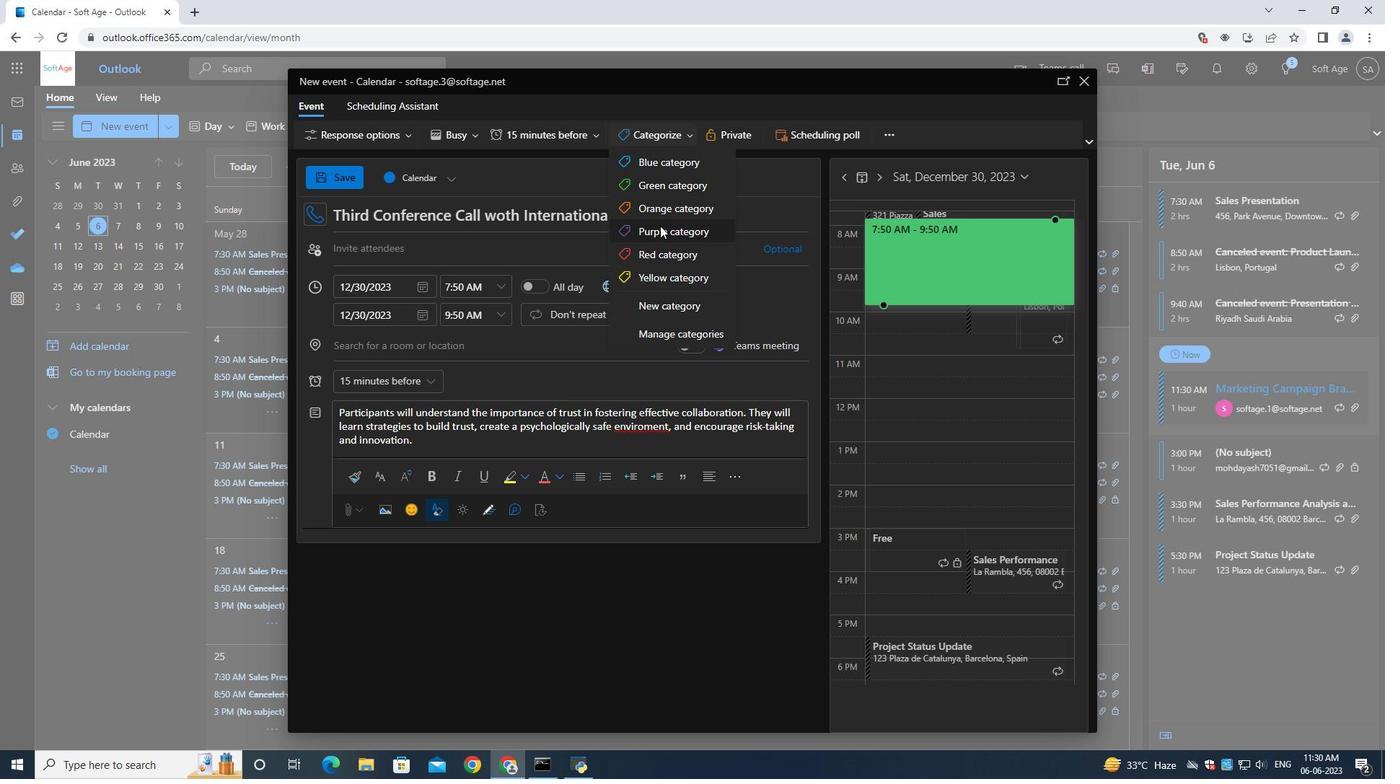 
Action: Mouse pressed left at (661, 209)
Screenshot: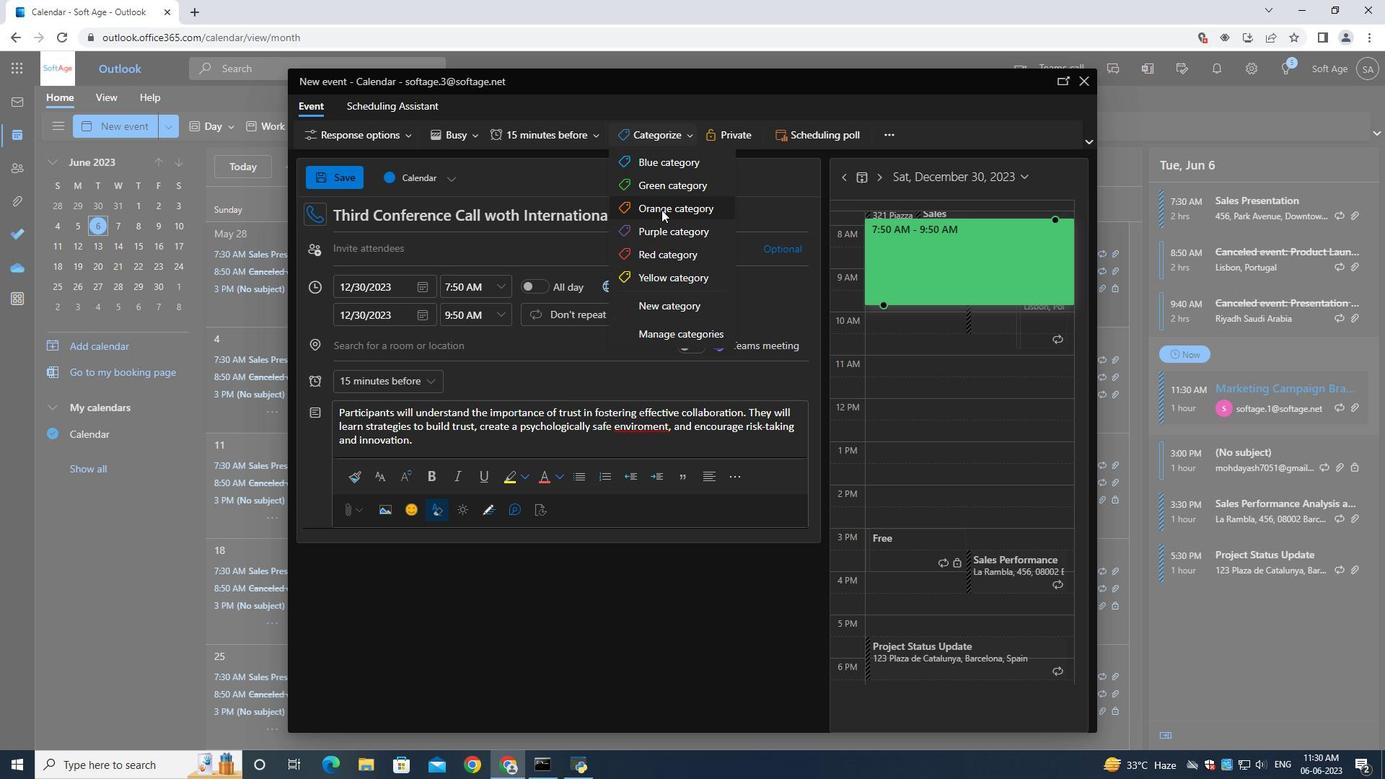 
Action: Mouse moved to (390, 261)
Screenshot: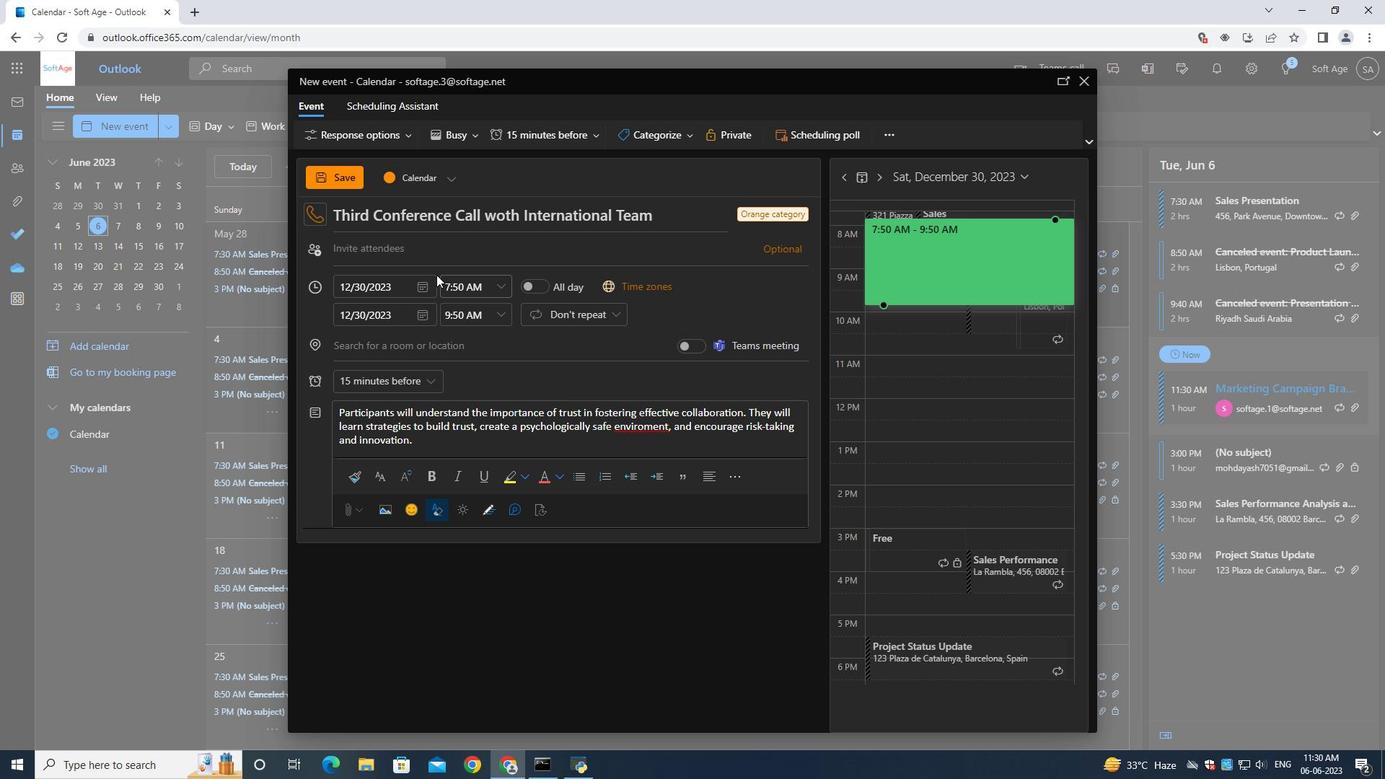 
Action: Mouse pressed left at (390, 261)
Screenshot: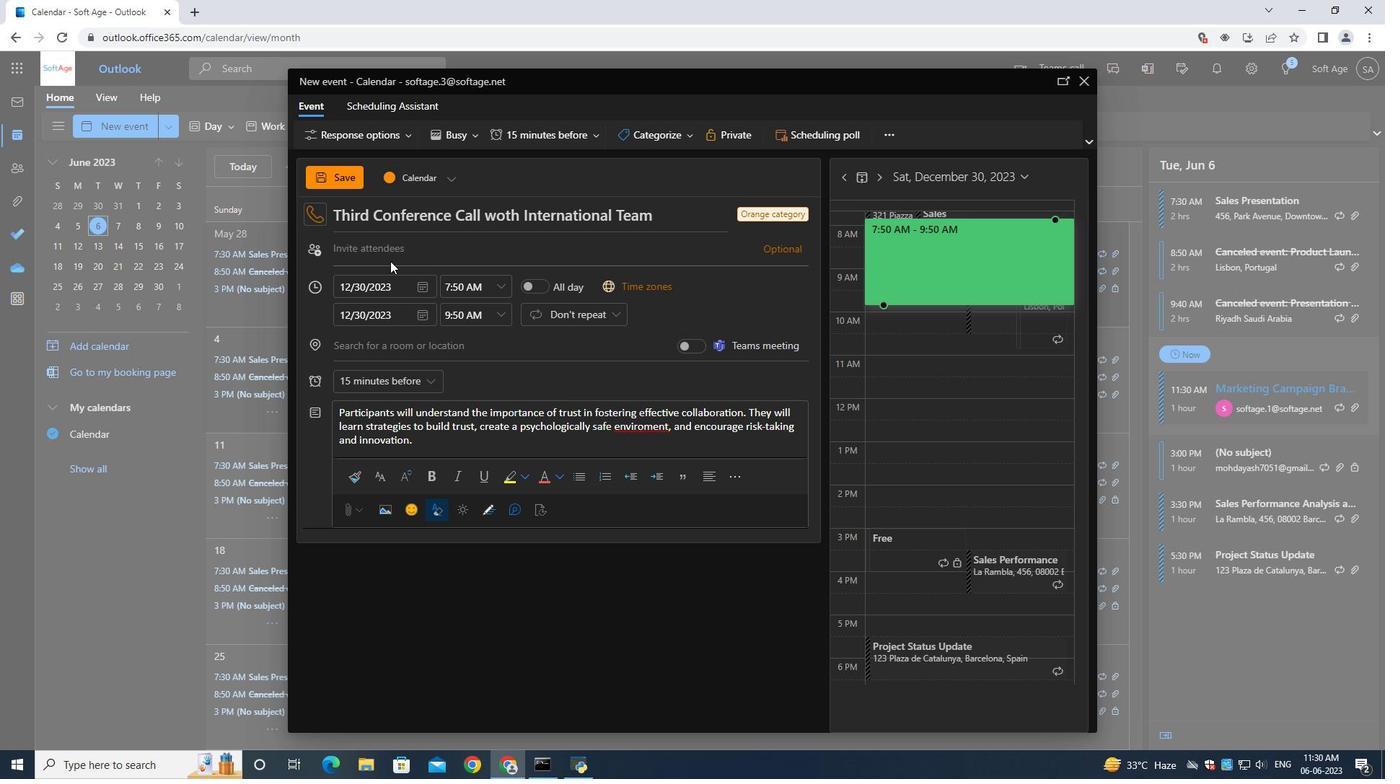 
Action: Mouse moved to (396, 258)
Screenshot: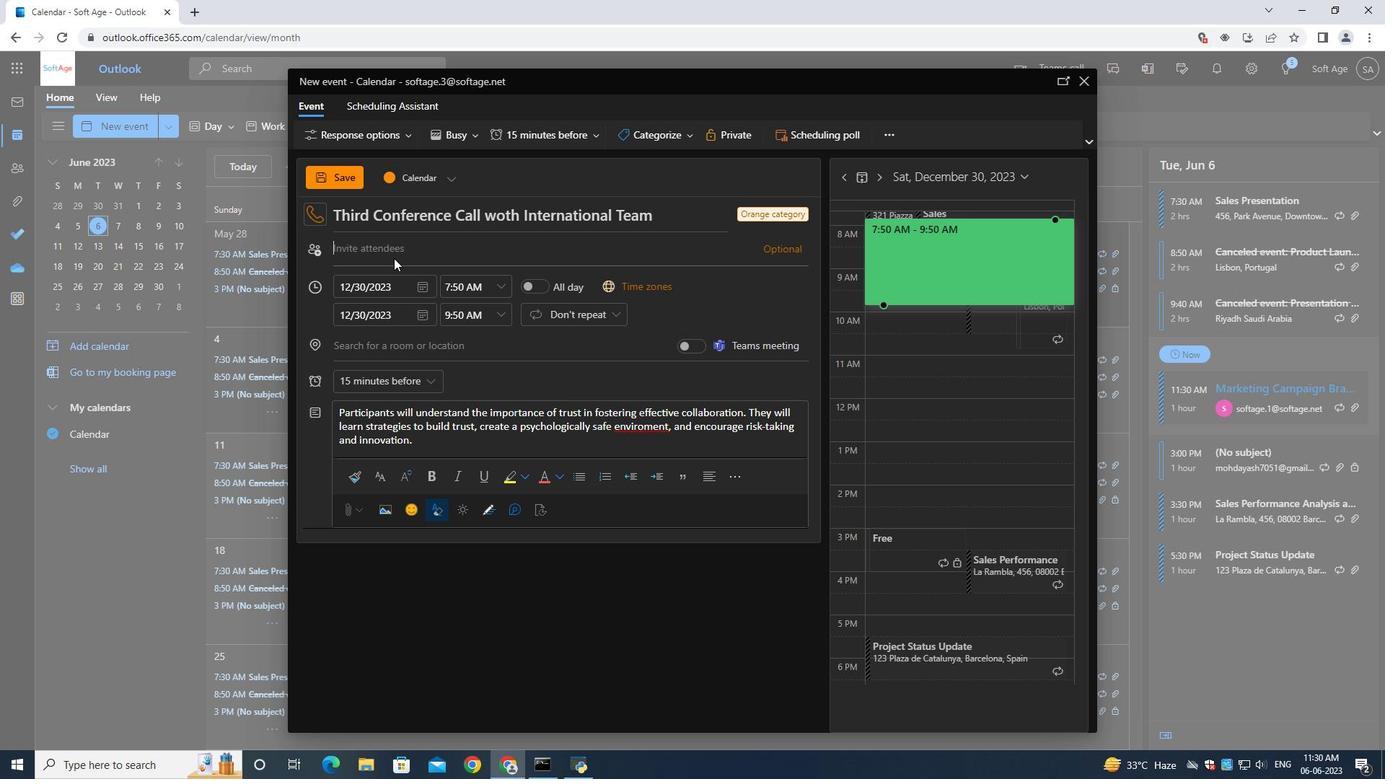 
Action: Key pressed softage.2<Key.shift>@softage.net
Screenshot: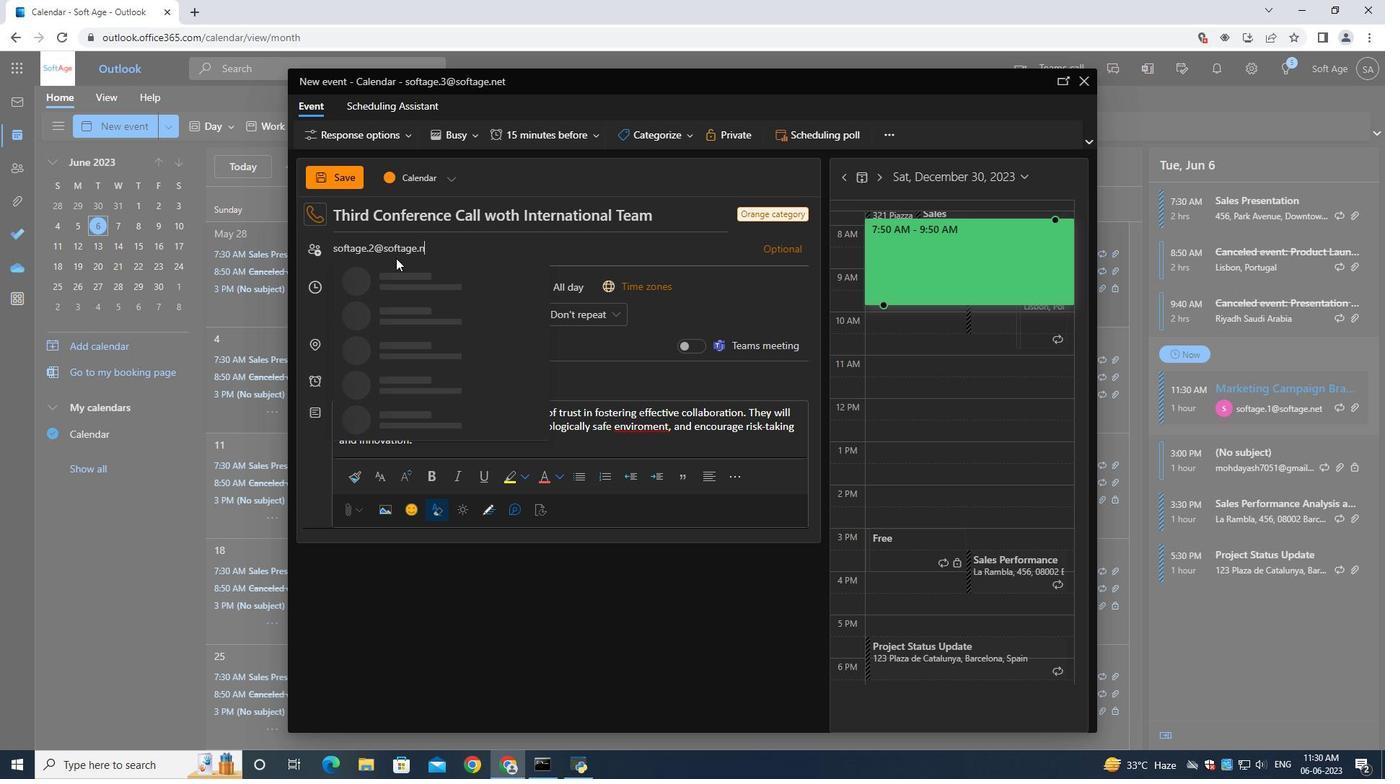 
Action: Mouse moved to (438, 277)
Screenshot: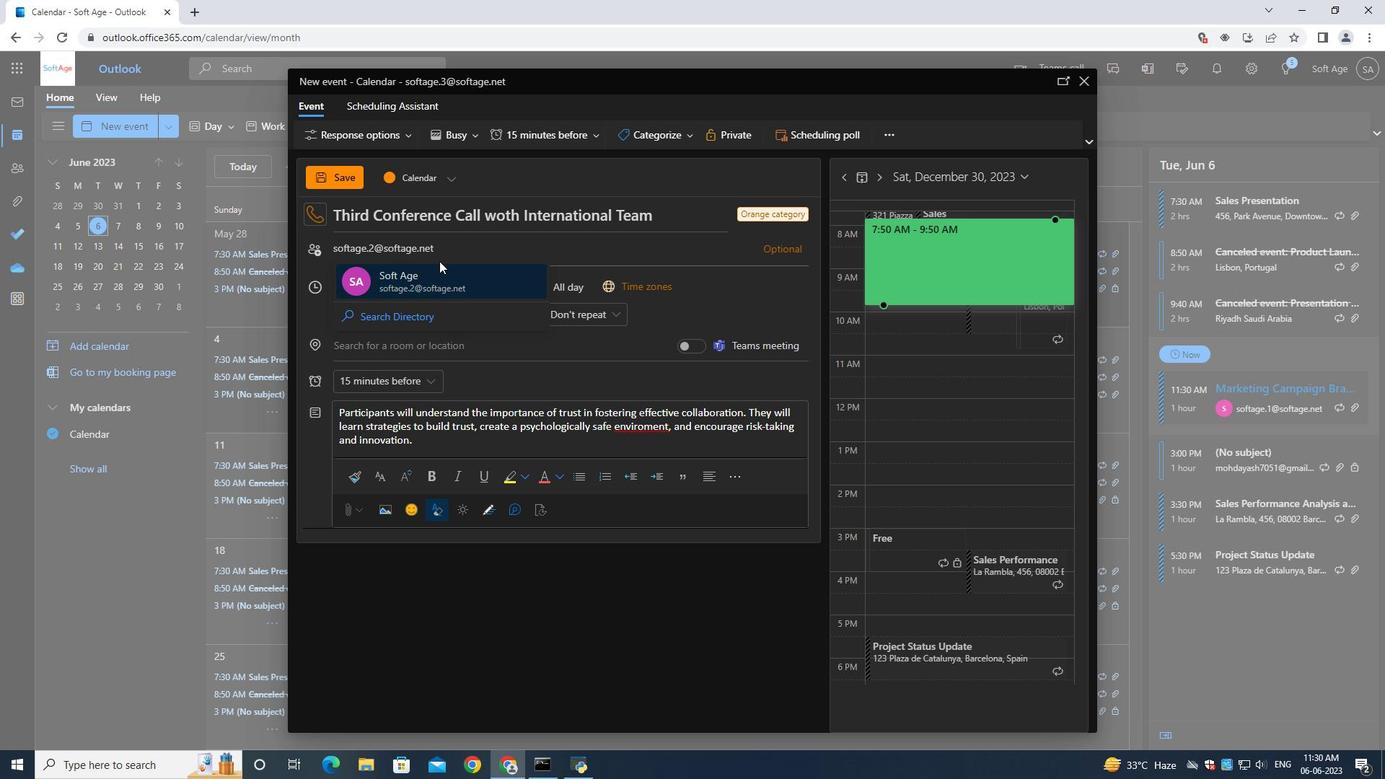 
Action: Mouse pressed left at (438, 277)
Screenshot: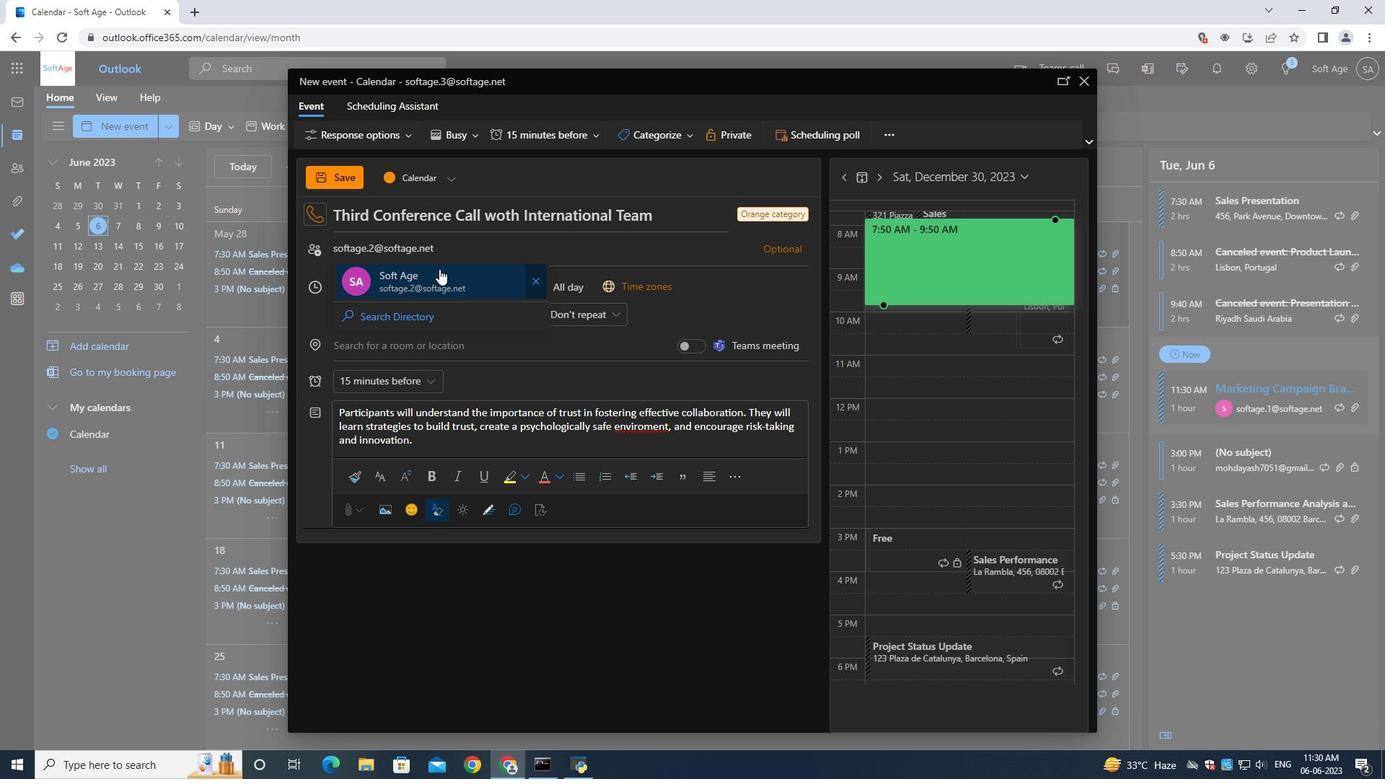 
Action: Mouse moved to (461, 254)
Screenshot: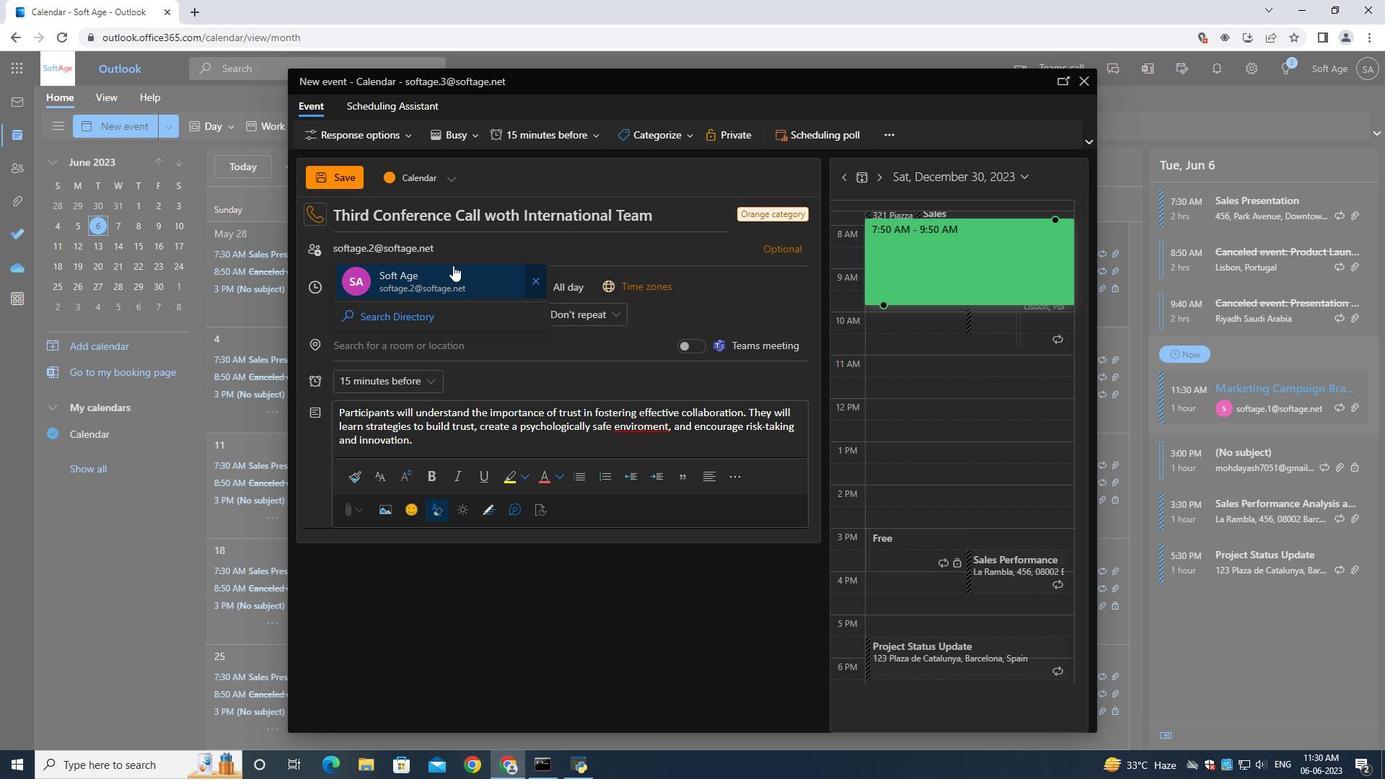 
Action: Key pressed softage.5<Key.shift>@softage.net
Screenshot: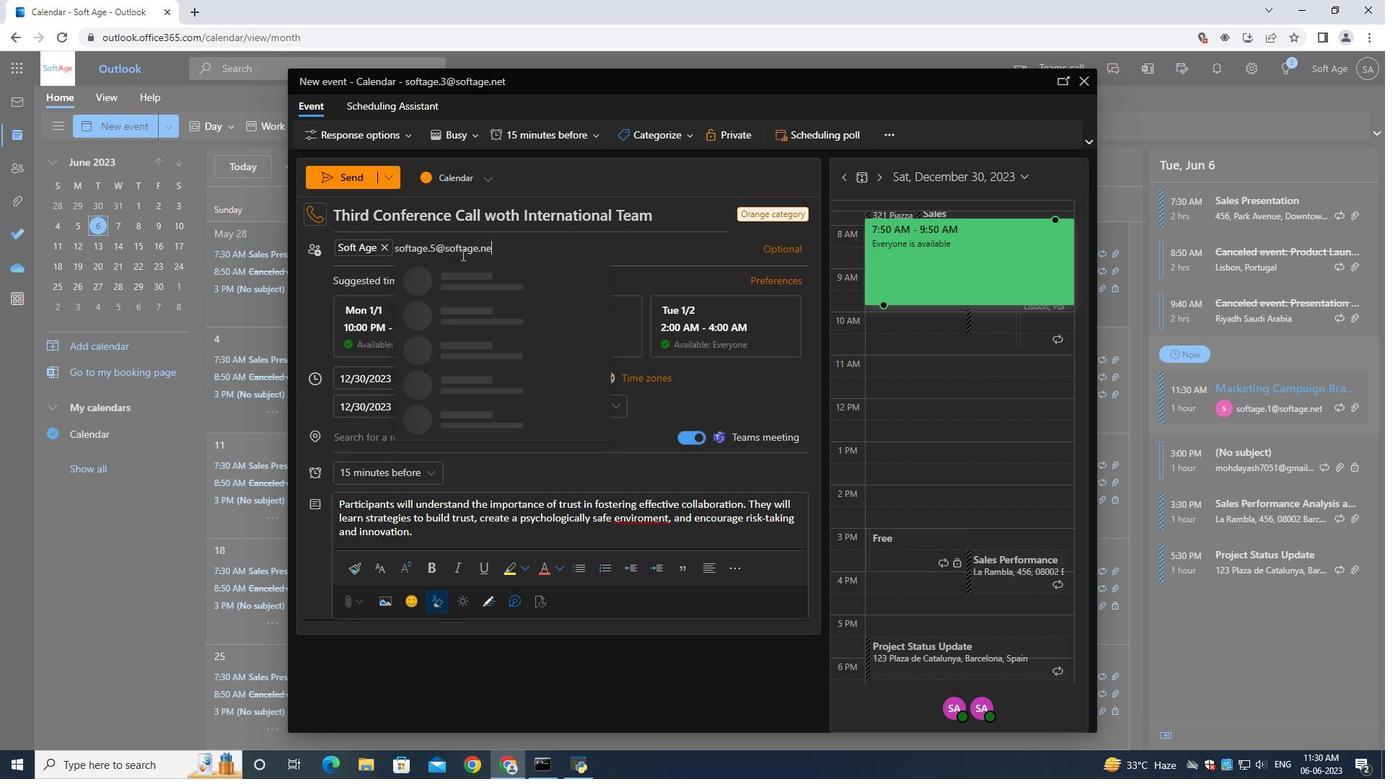 
Action: Mouse moved to (474, 283)
Screenshot: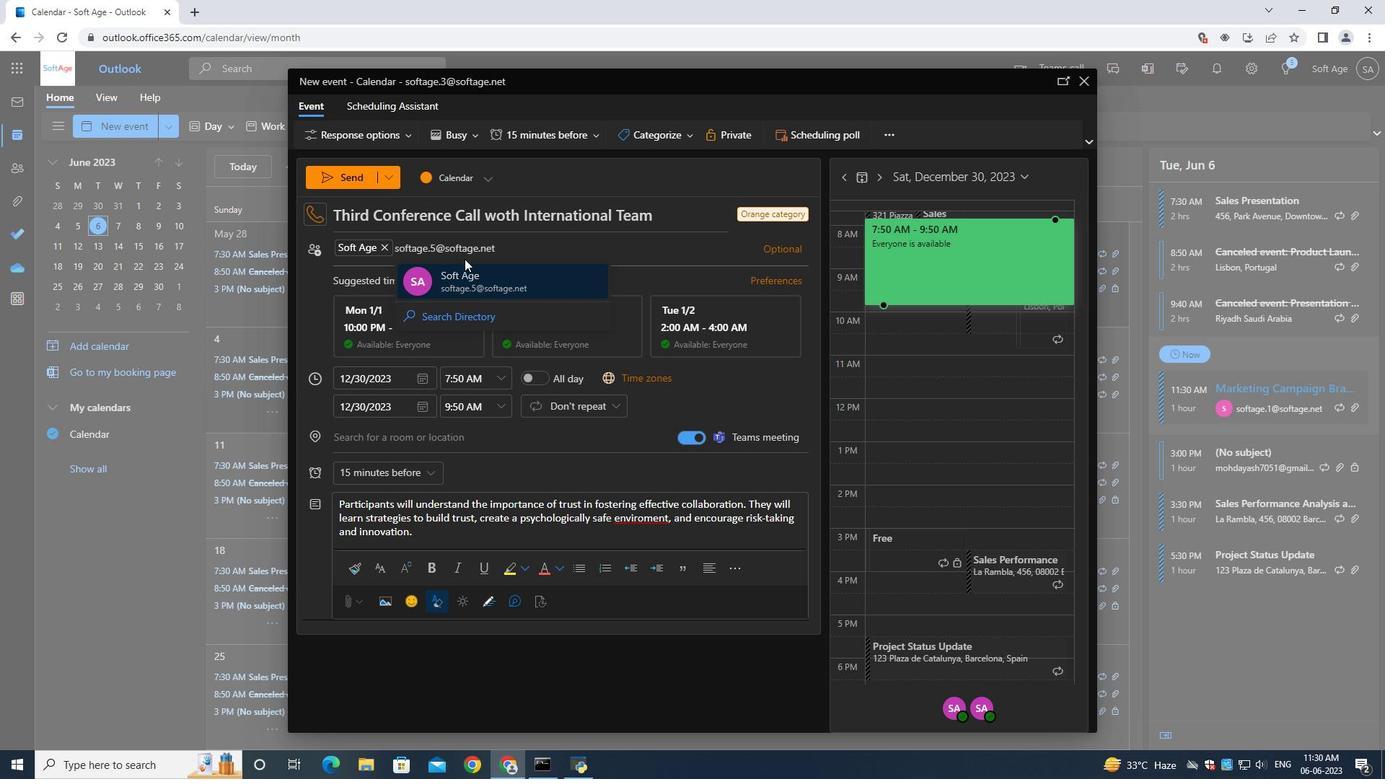 
Action: Mouse pressed left at (474, 283)
Screenshot: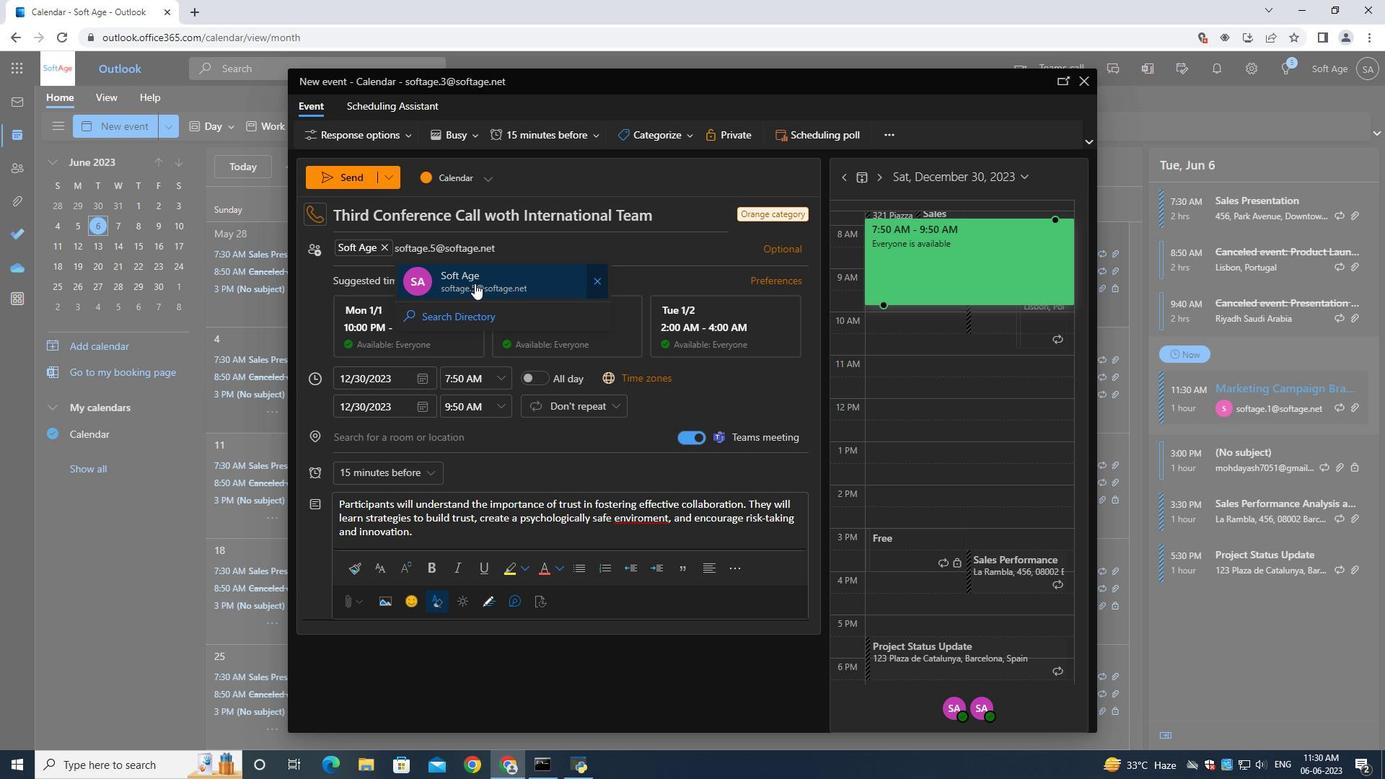 
Action: Mouse moved to (346, 183)
Screenshot: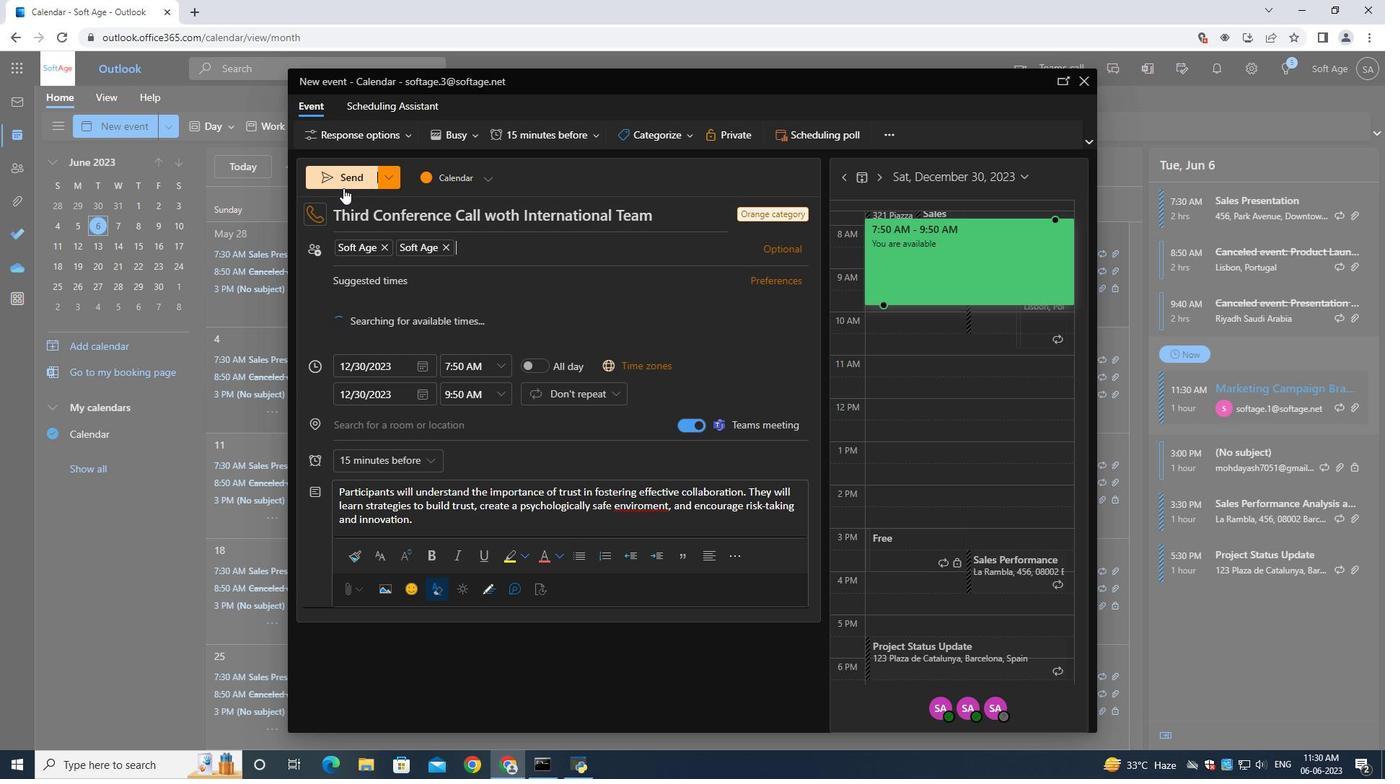 
Action: Mouse pressed left at (346, 183)
Screenshot: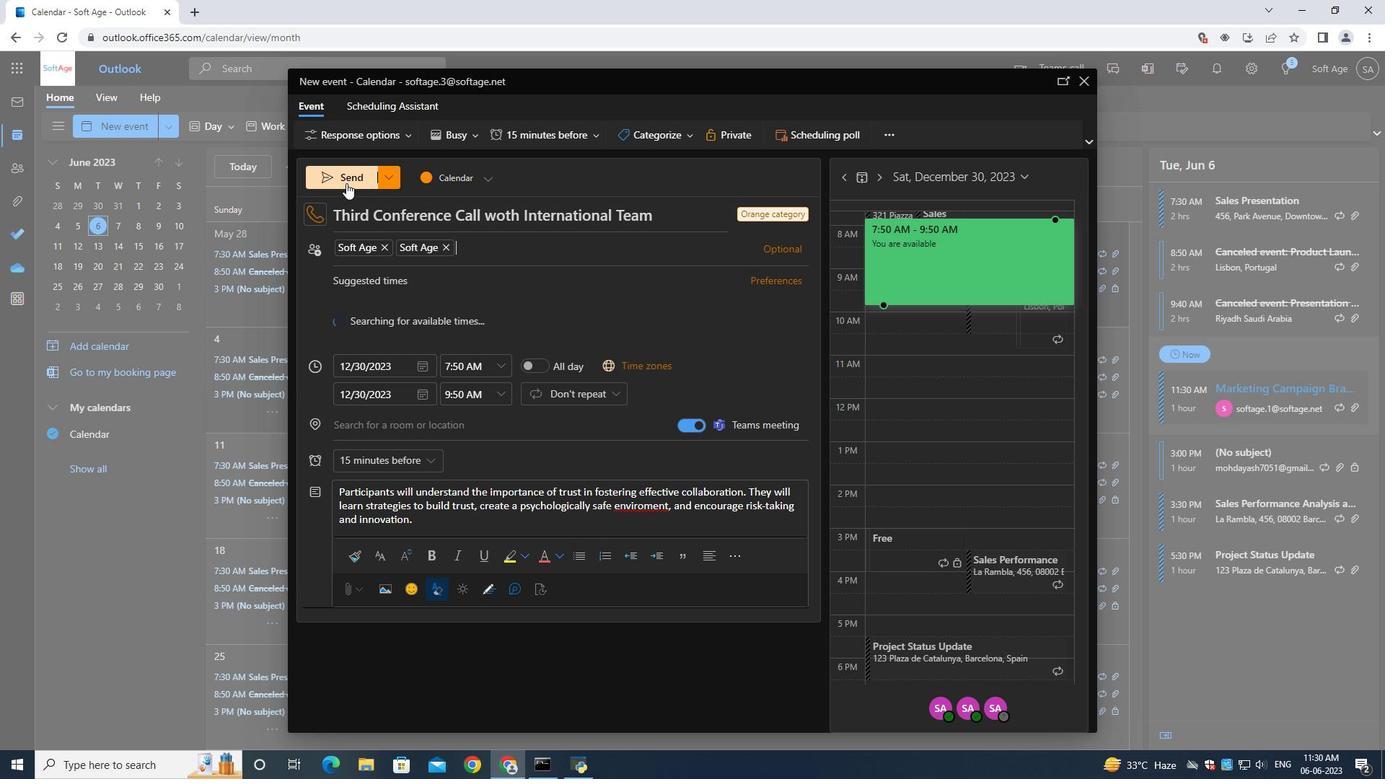 
